 Task: Create in the project AztecTech in Backlog an issue 'Upgrade the content management and versioning mechanisms of a web application to improve content management and version control', assign it to team member softage.4@softage.net and change the status to IN PROGRESS. Create in the project AztecTech in Backlog an issue 'Create a new online platform for online meditation and mindfulness courses with advanced guided meditation and stress reduction features.', assign it to team member softage.1@softage.net and change the status to IN PROGRESS
Action: Mouse moved to (242, 69)
Screenshot: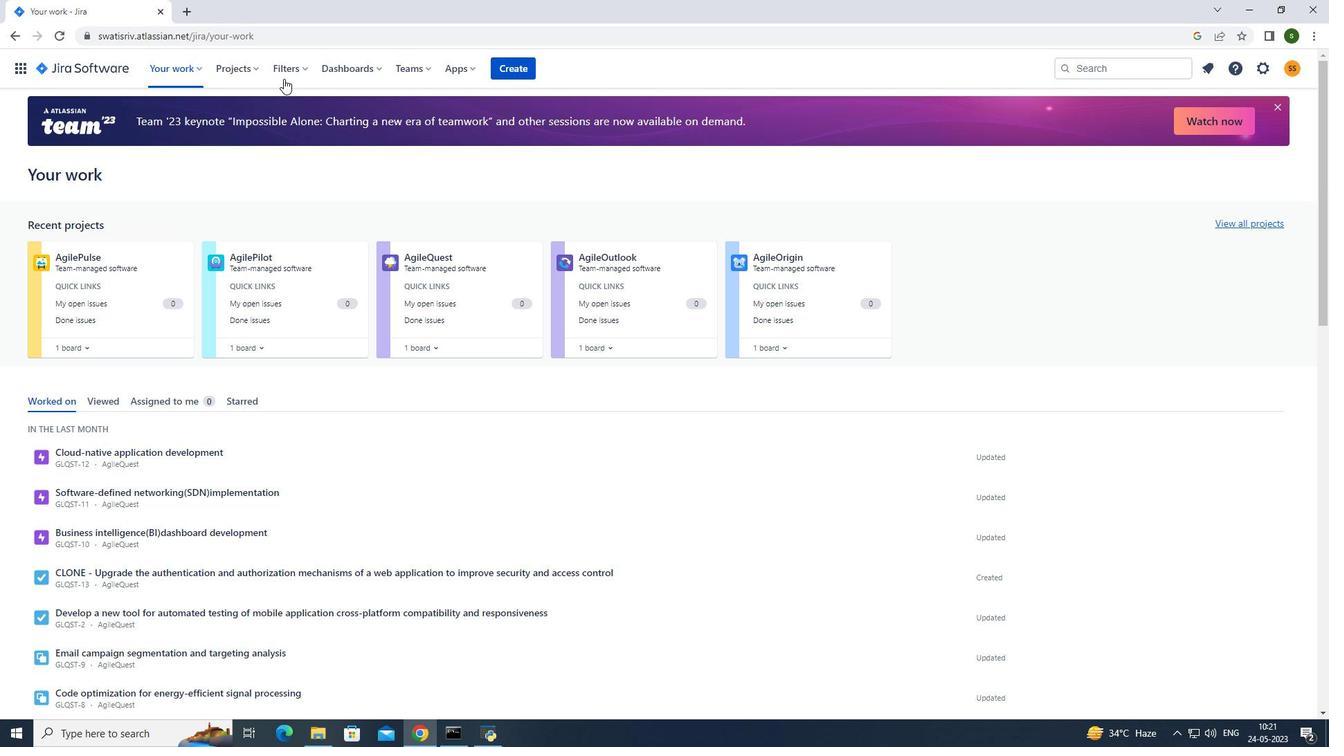
Action: Mouse pressed left at (242, 69)
Screenshot: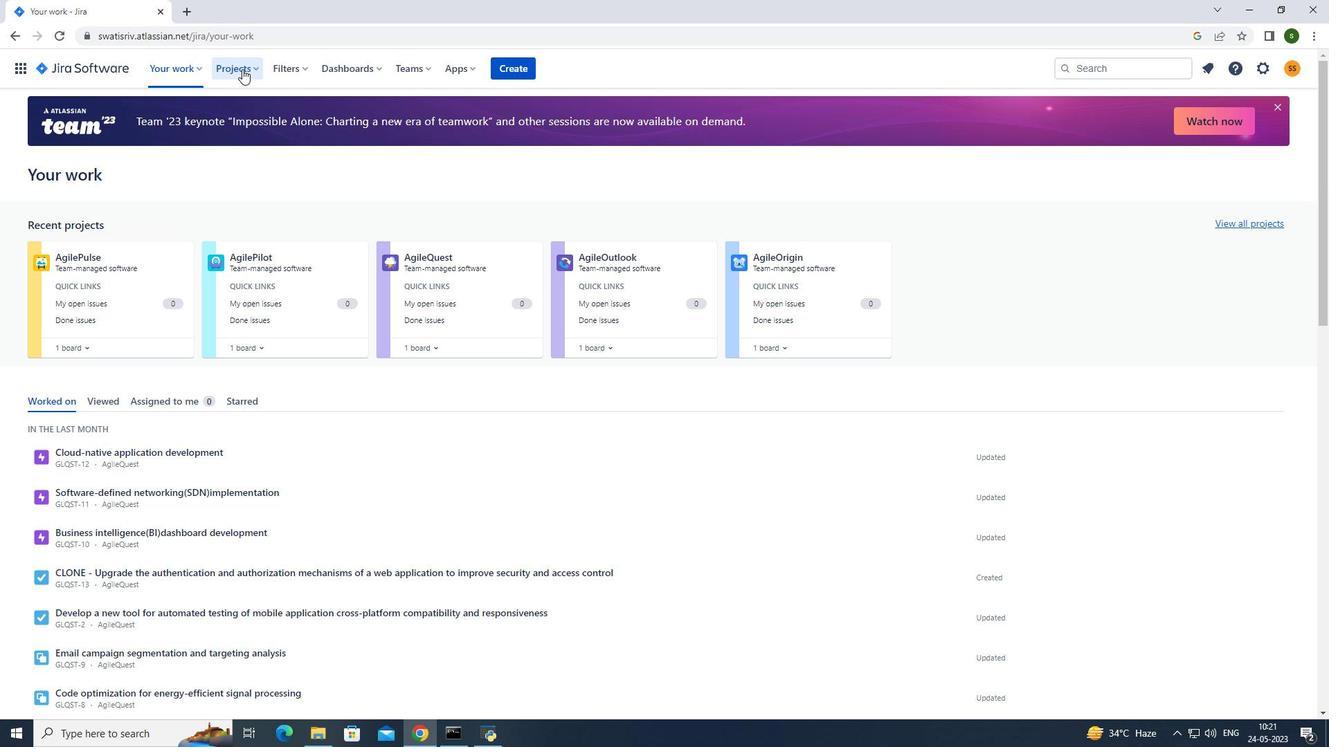 
Action: Mouse moved to (273, 128)
Screenshot: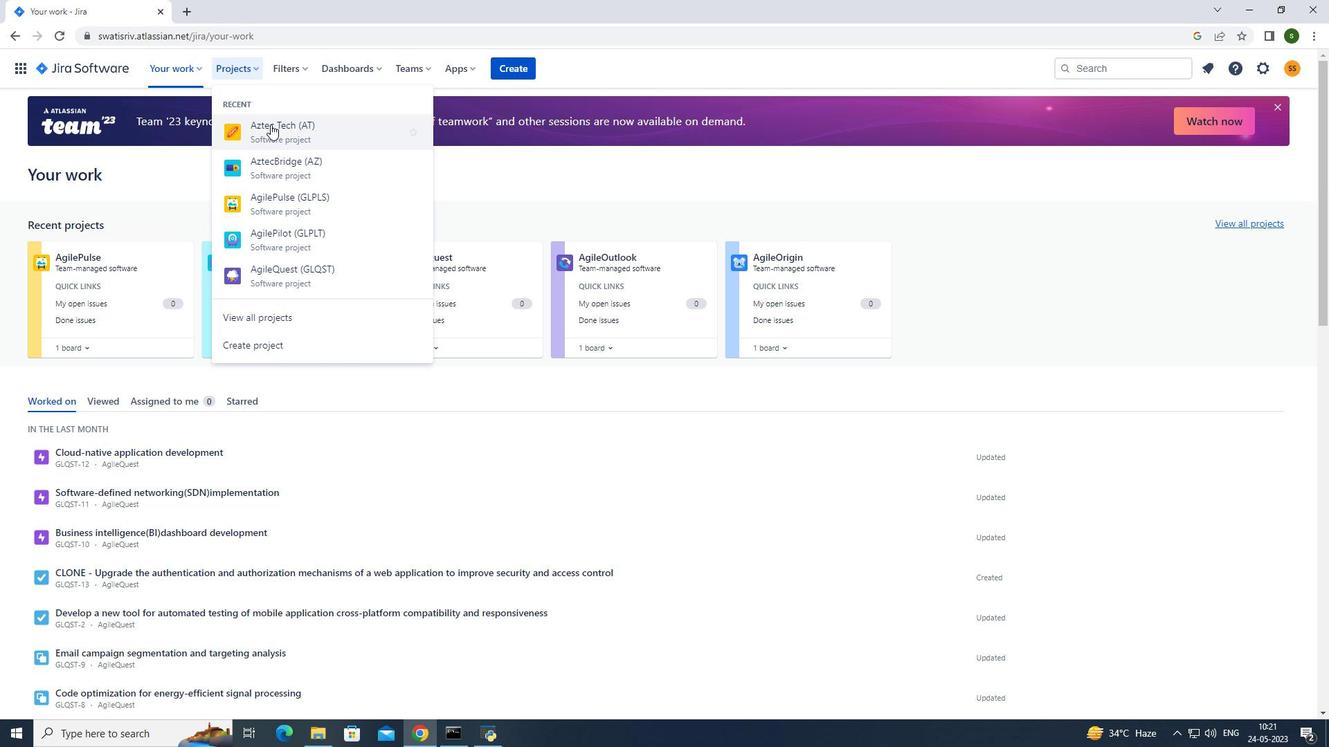 
Action: Mouse pressed left at (273, 128)
Screenshot: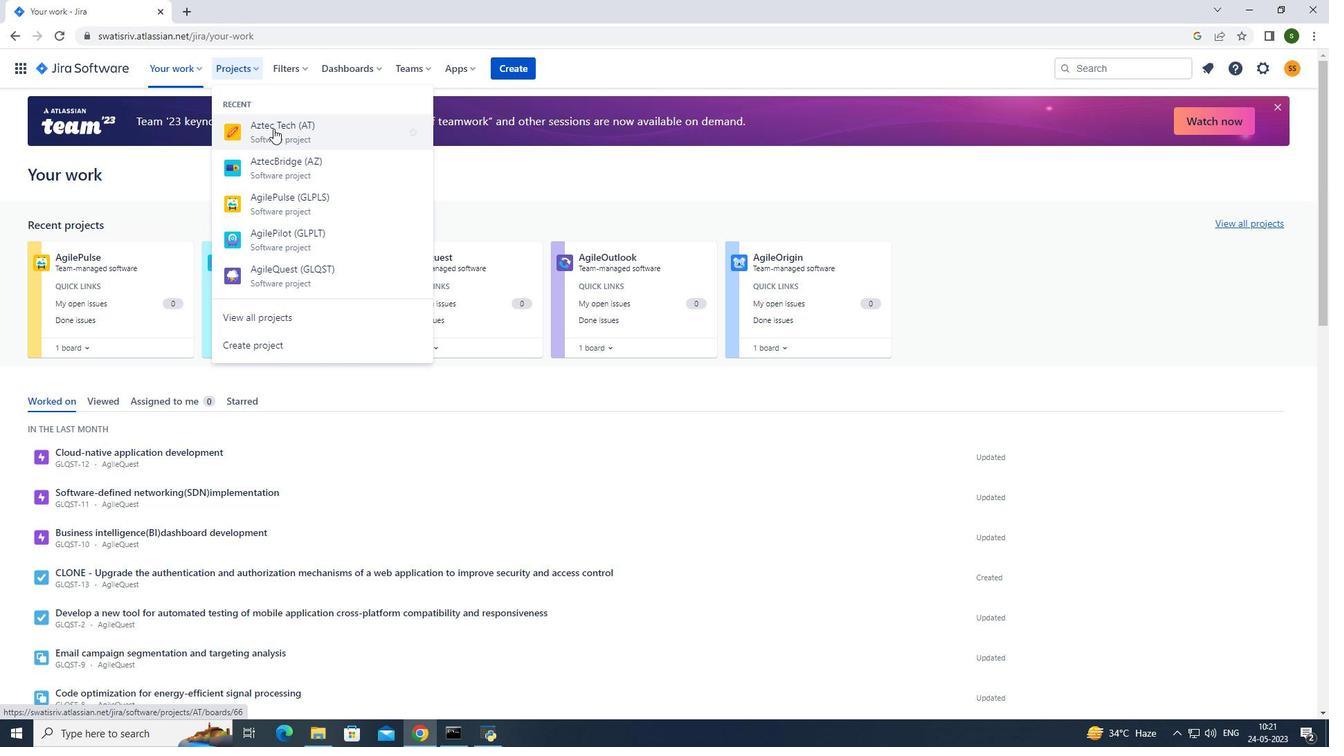 
Action: Mouse moved to (288, 470)
Screenshot: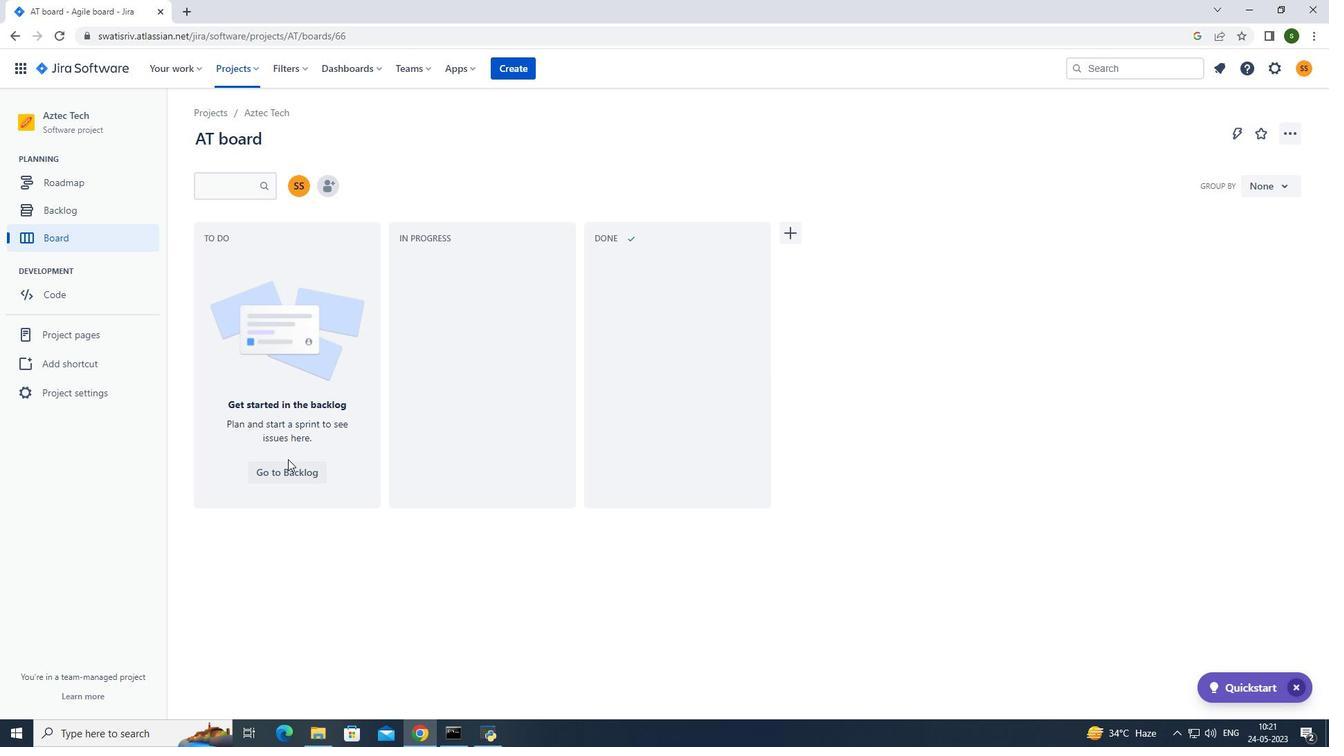 
Action: Mouse pressed left at (288, 470)
Screenshot: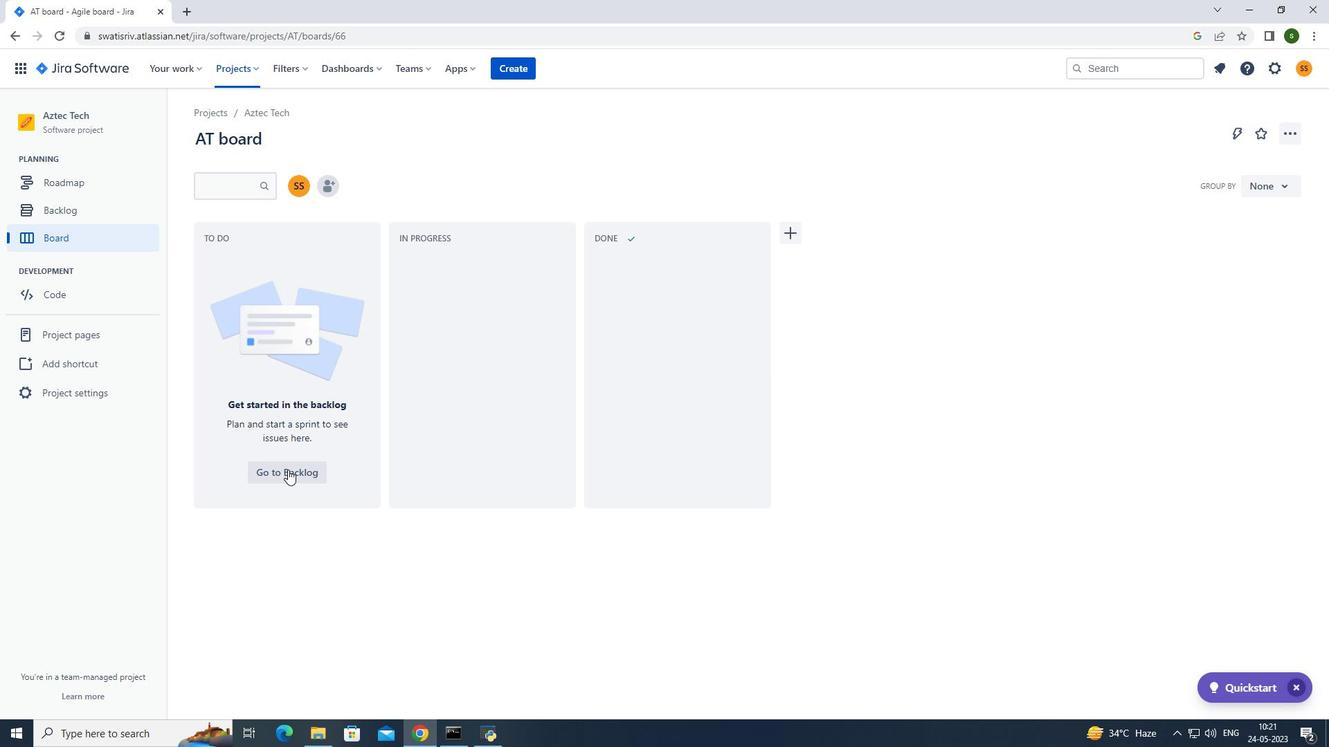 
Action: Mouse moved to (249, 307)
Screenshot: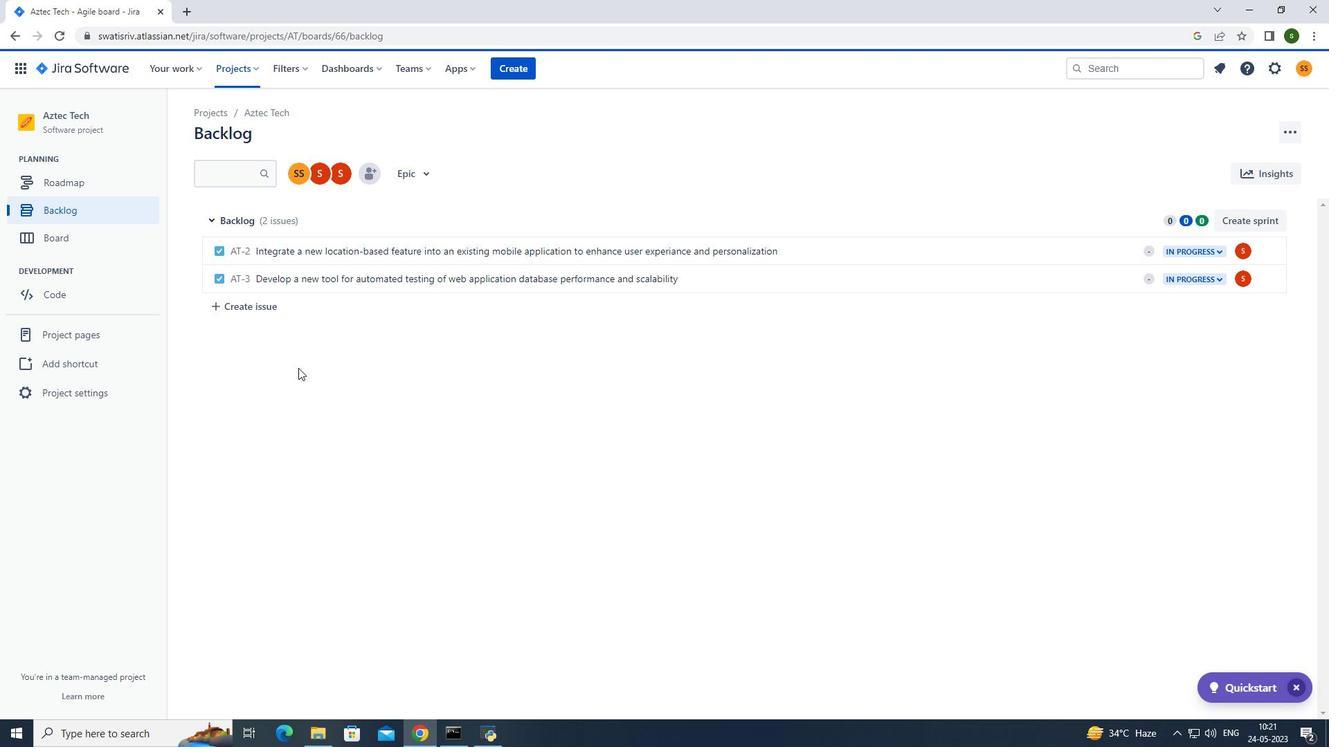 
Action: Mouse pressed left at (249, 307)
Screenshot: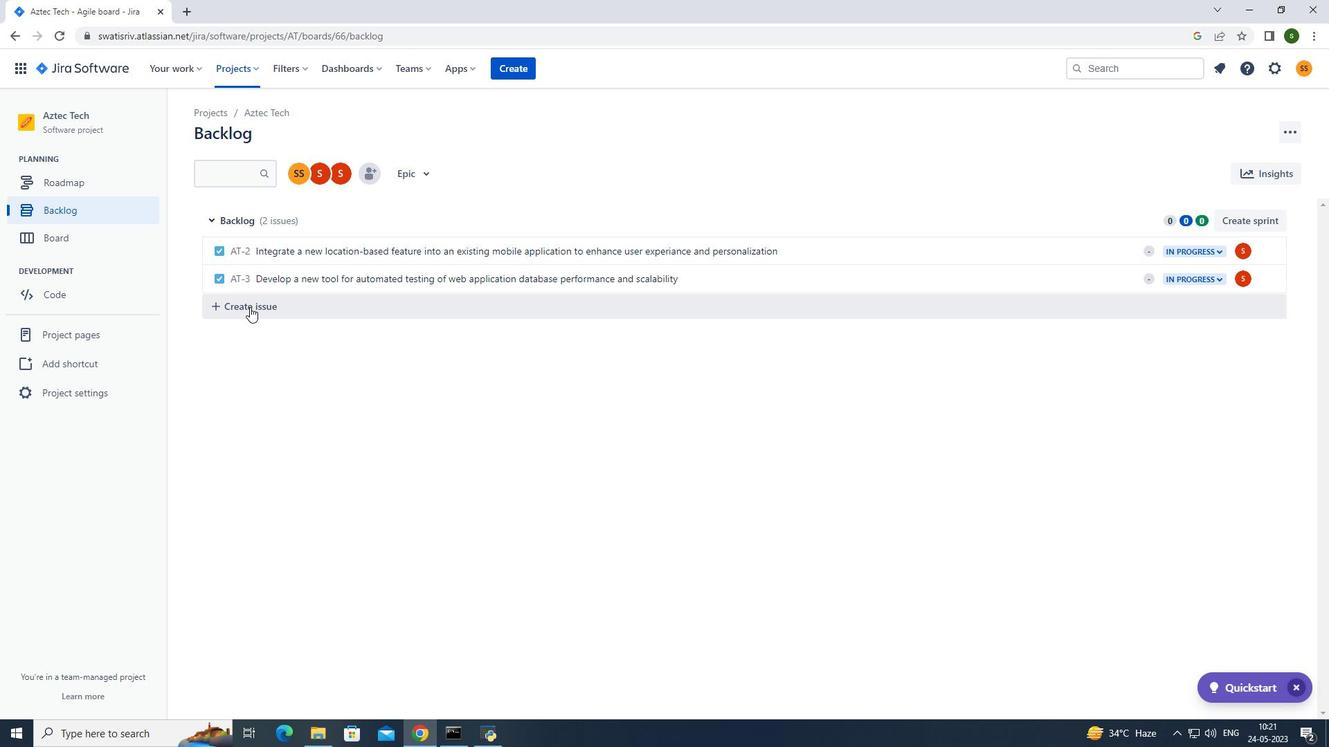 
Action: Mouse moved to (287, 306)
Screenshot: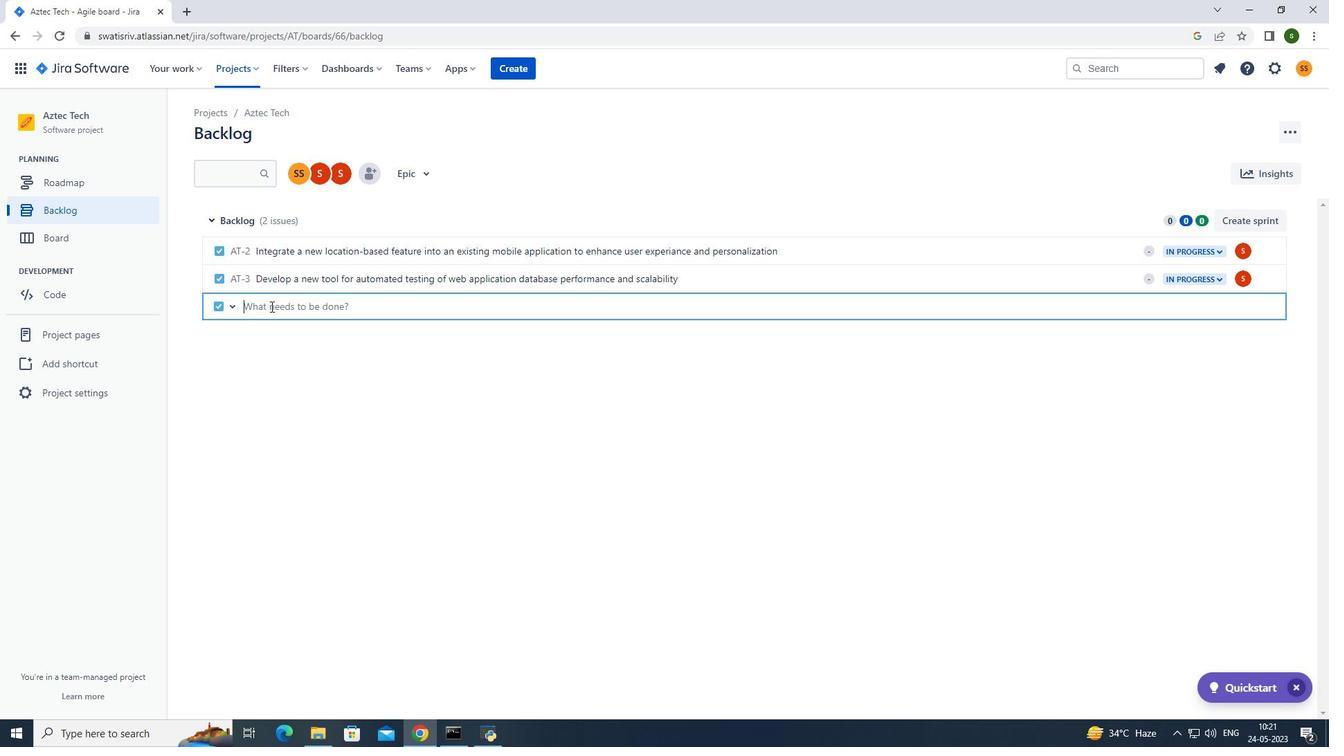 
Action: Key pressed <Key.caps_lock>U<Key.caps_lock>pgrade<Key.space>the<Key.space>content<Key.space>management<Key.space>and<Key.space>versioning<Key.space>mechanisms<Key.space>of<Key.space>a<Key.space>web<Key.space>application<Key.space>to<Key.space>improve<Key.space>content<Key.space>management<Key.space>and<Key.space>version<Key.space>control<Key.enter>
Screenshot: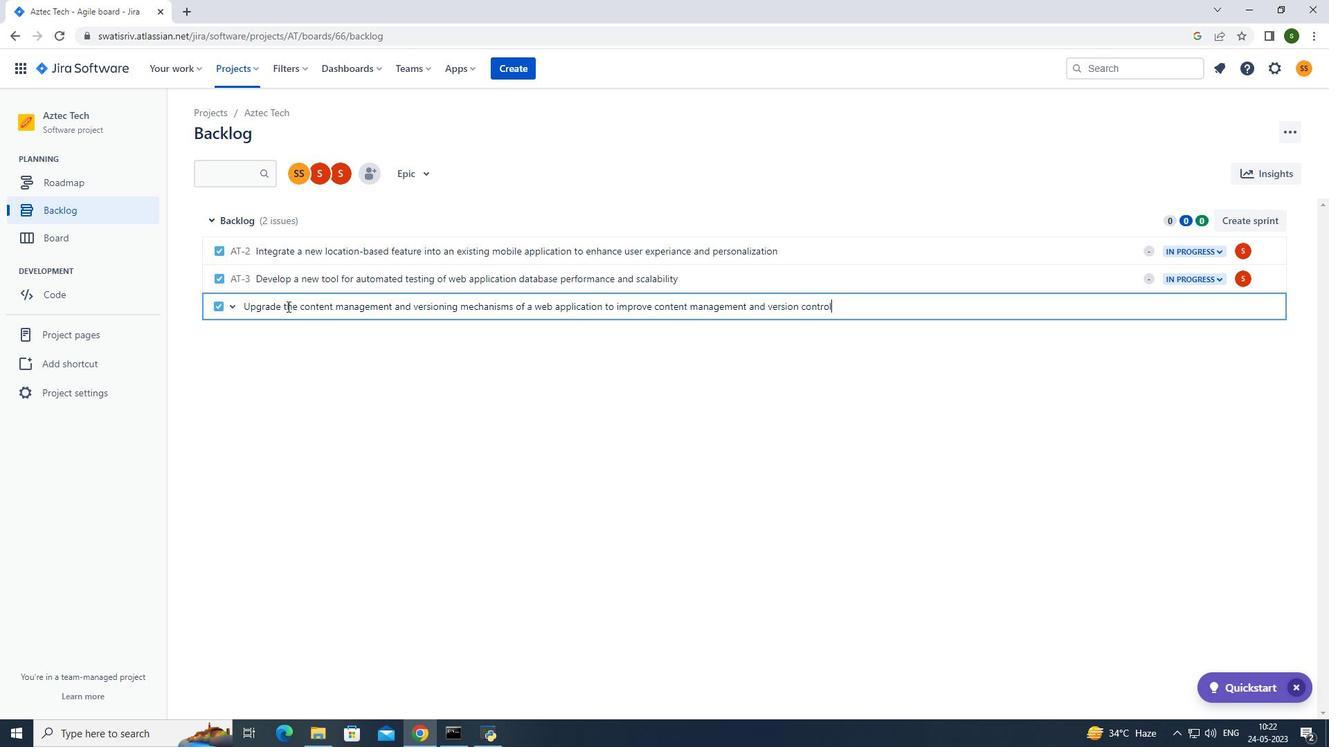 
Action: Mouse moved to (1240, 309)
Screenshot: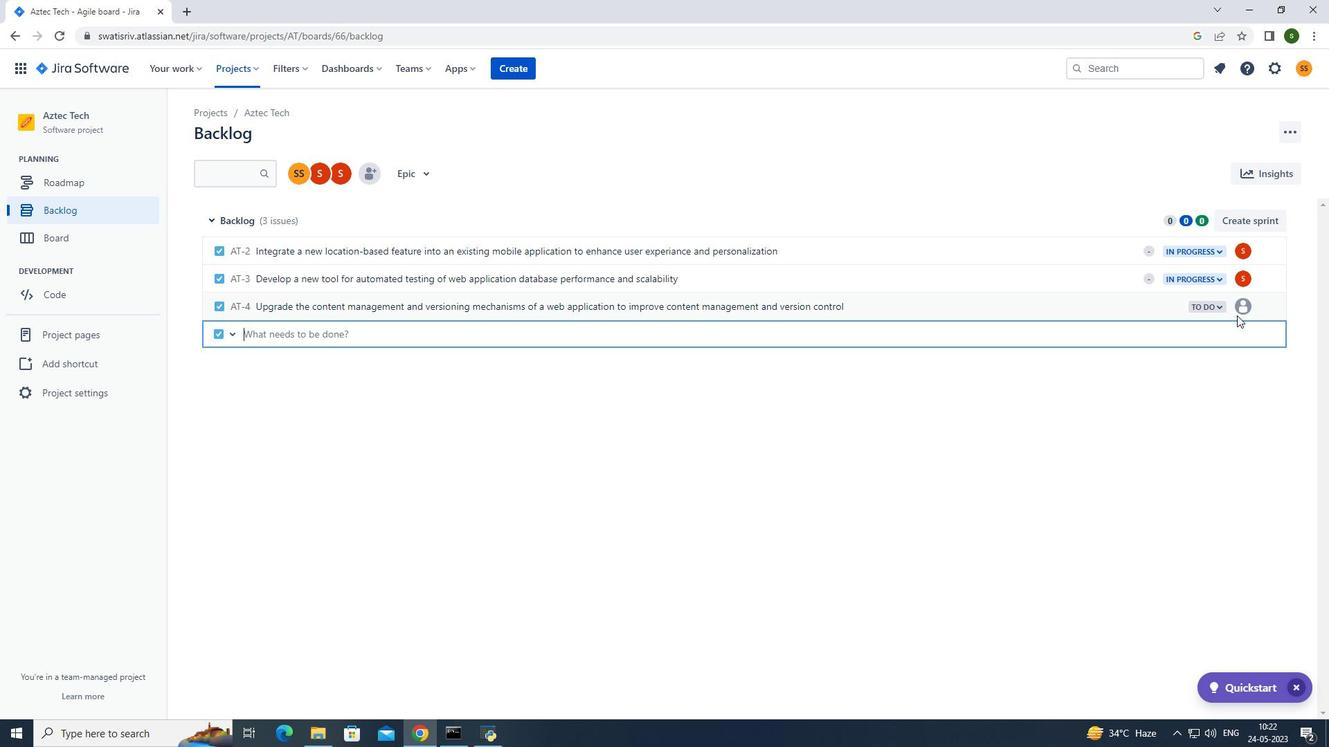 
Action: Mouse pressed left at (1240, 309)
Screenshot: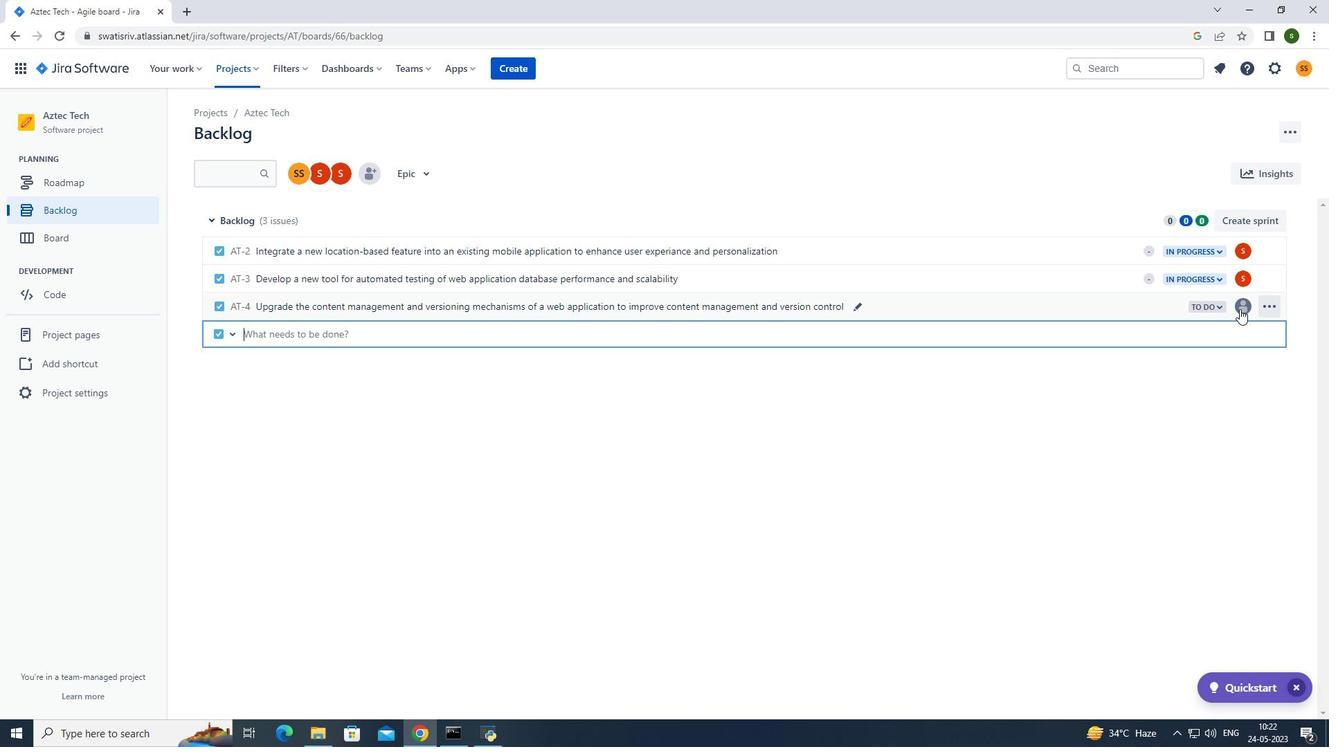 
Action: Mouse moved to (1148, 336)
Screenshot: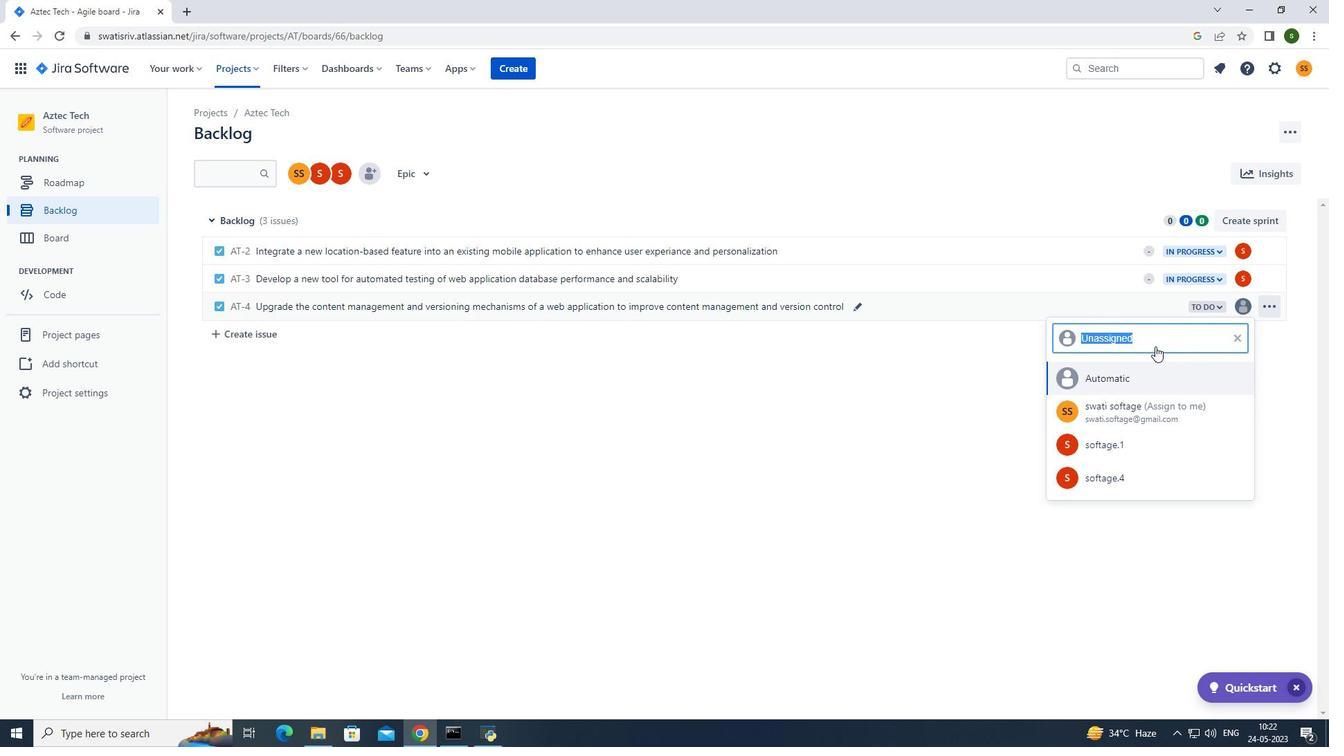 
Action: Key pressed softage.4<Key.shift>@softage.net<Key.enter>
Screenshot: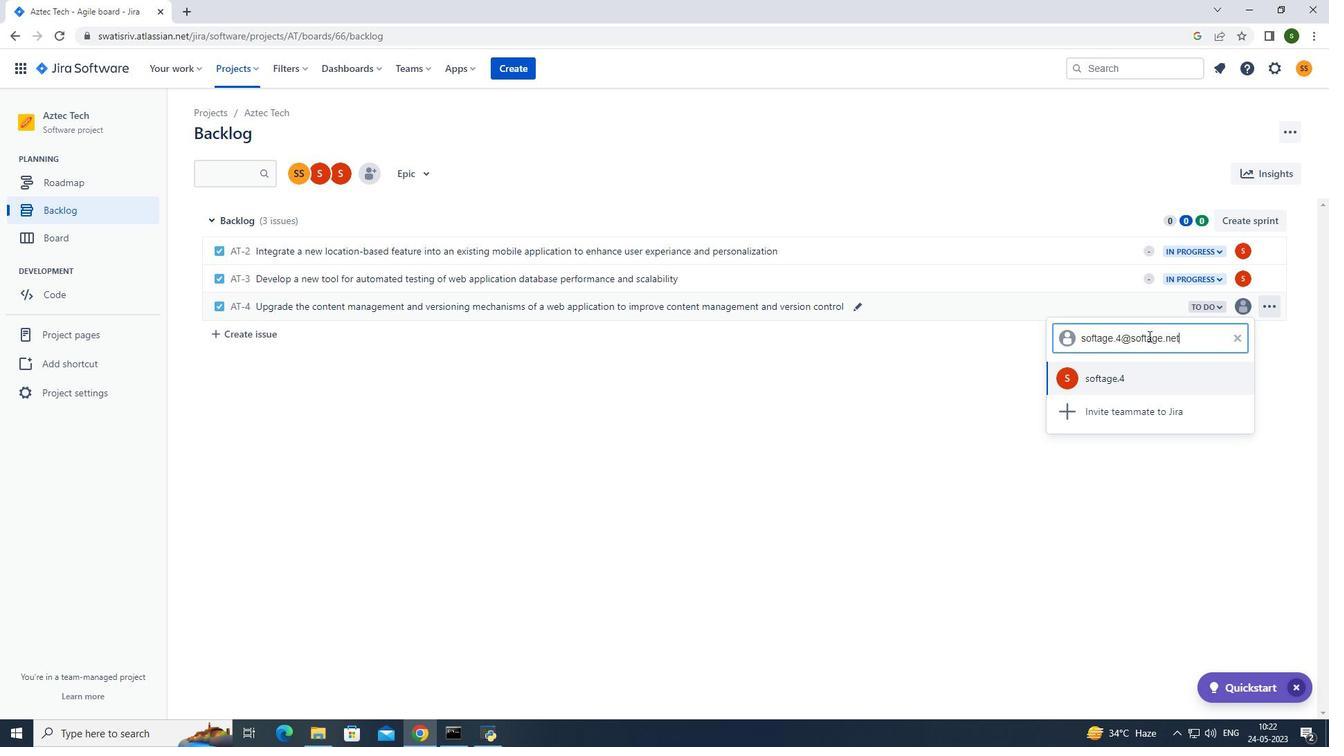 
Action: Mouse moved to (1213, 304)
Screenshot: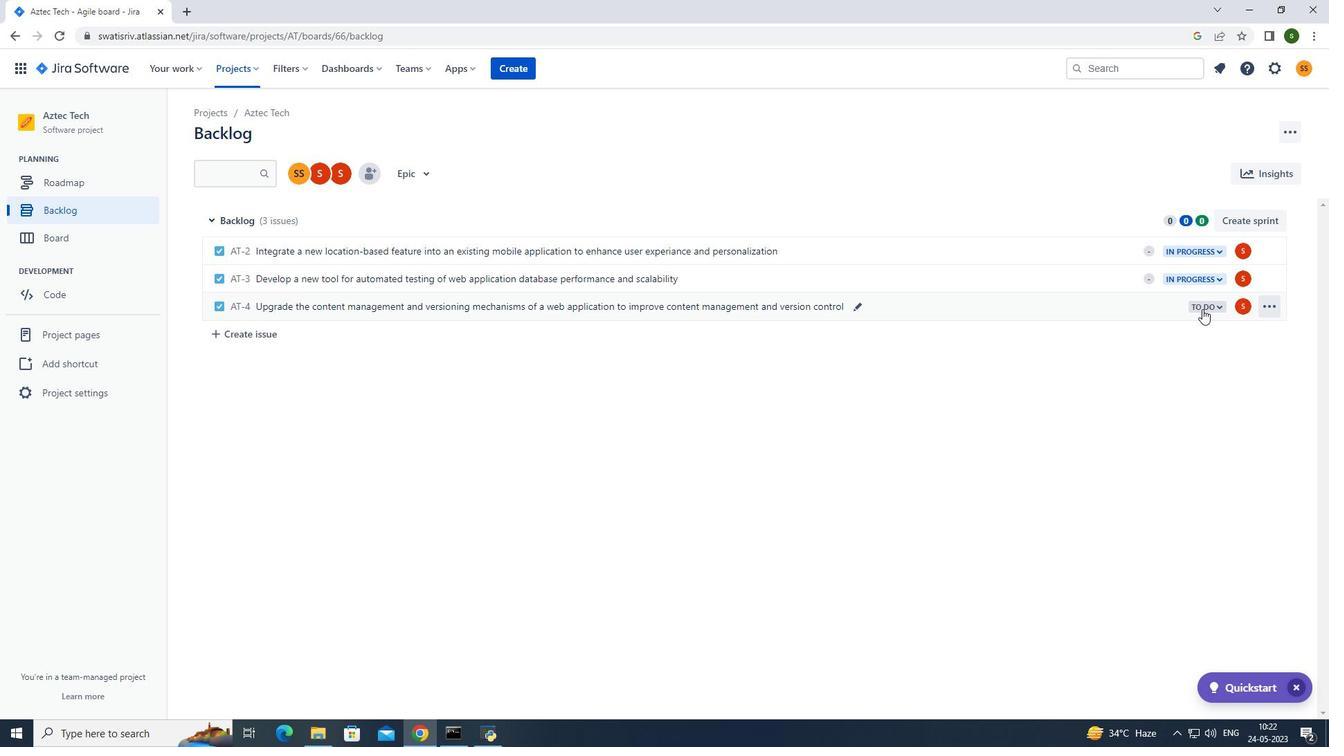 
Action: Mouse pressed left at (1213, 304)
Screenshot: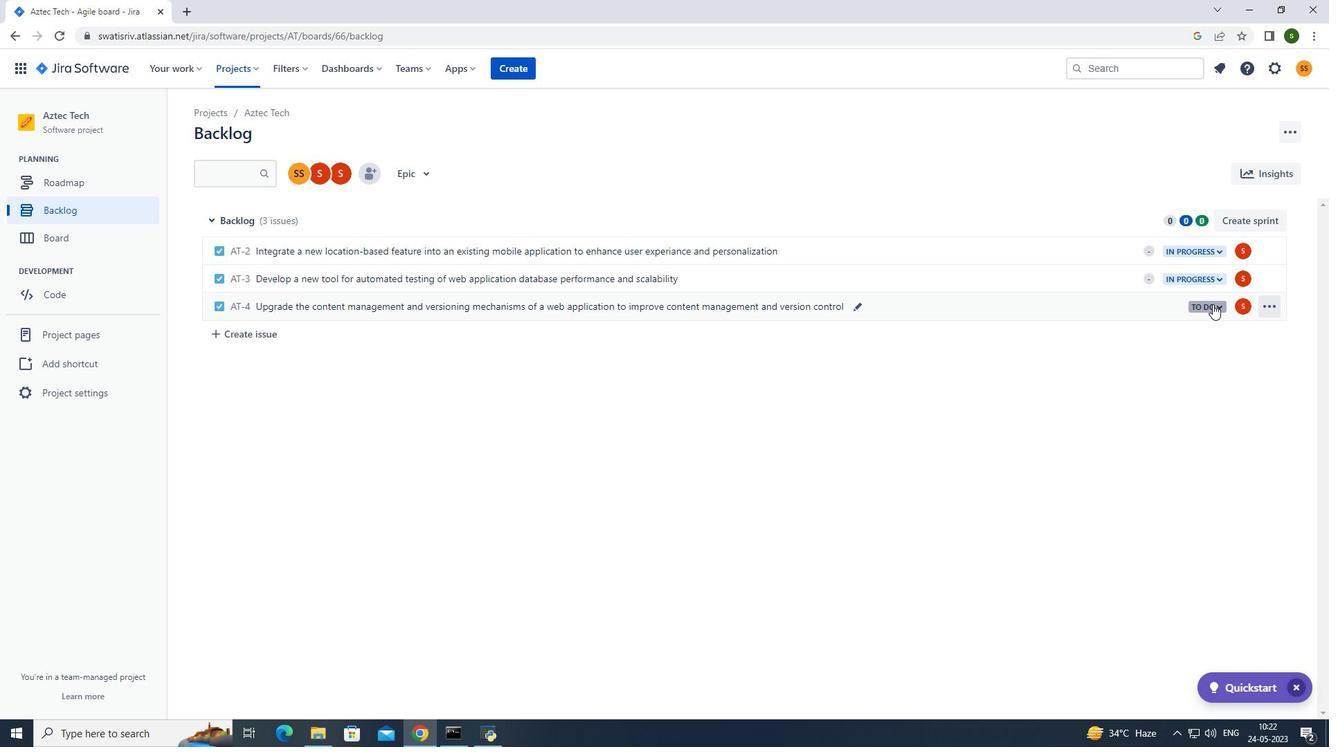 
Action: Mouse moved to (1162, 328)
Screenshot: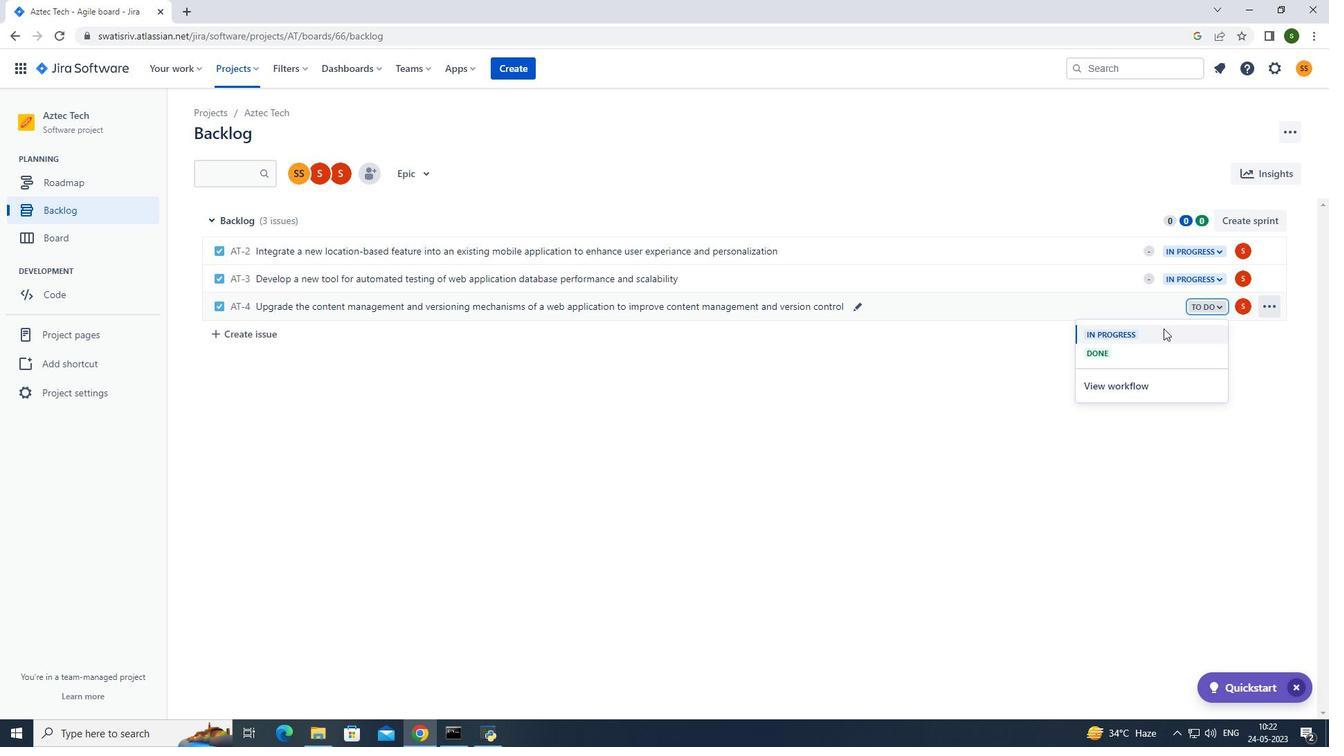 
Action: Mouse pressed left at (1162, 328)
Screenshot: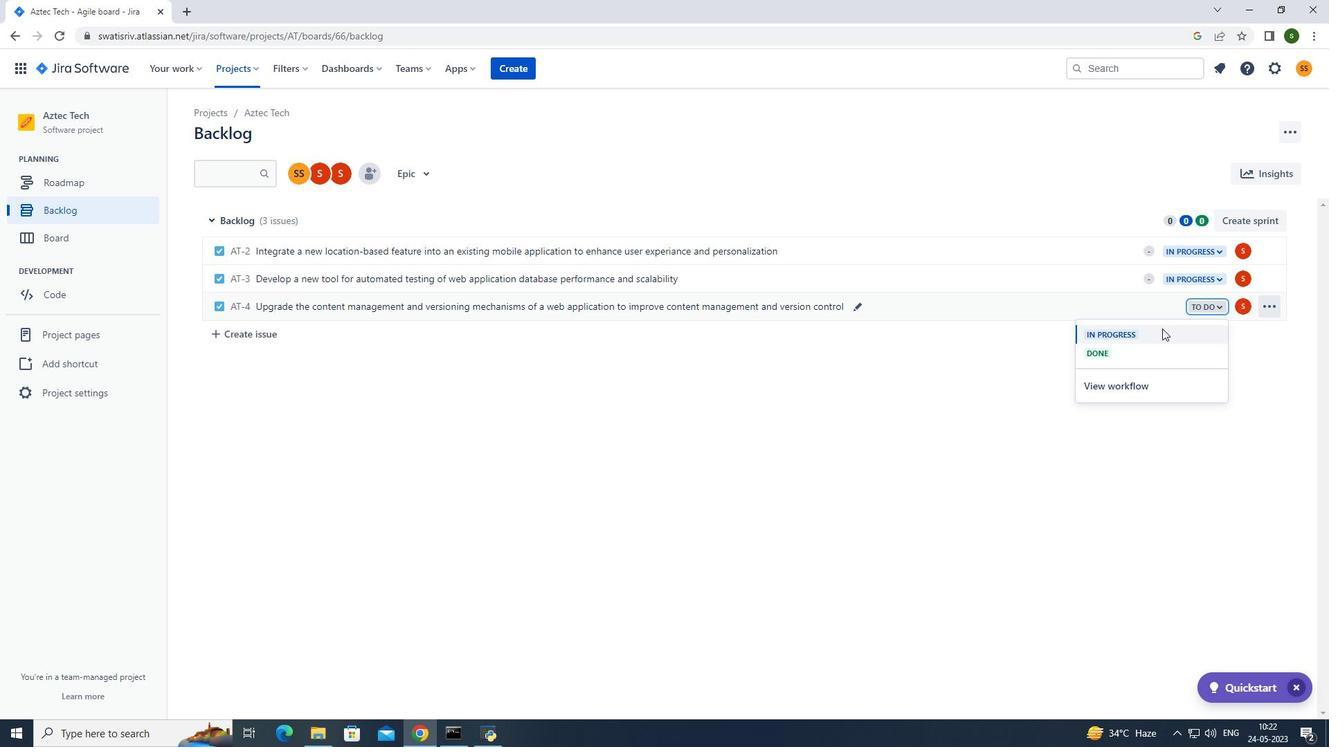 
Action: Mouse moved to (229, 67)
Screenshot: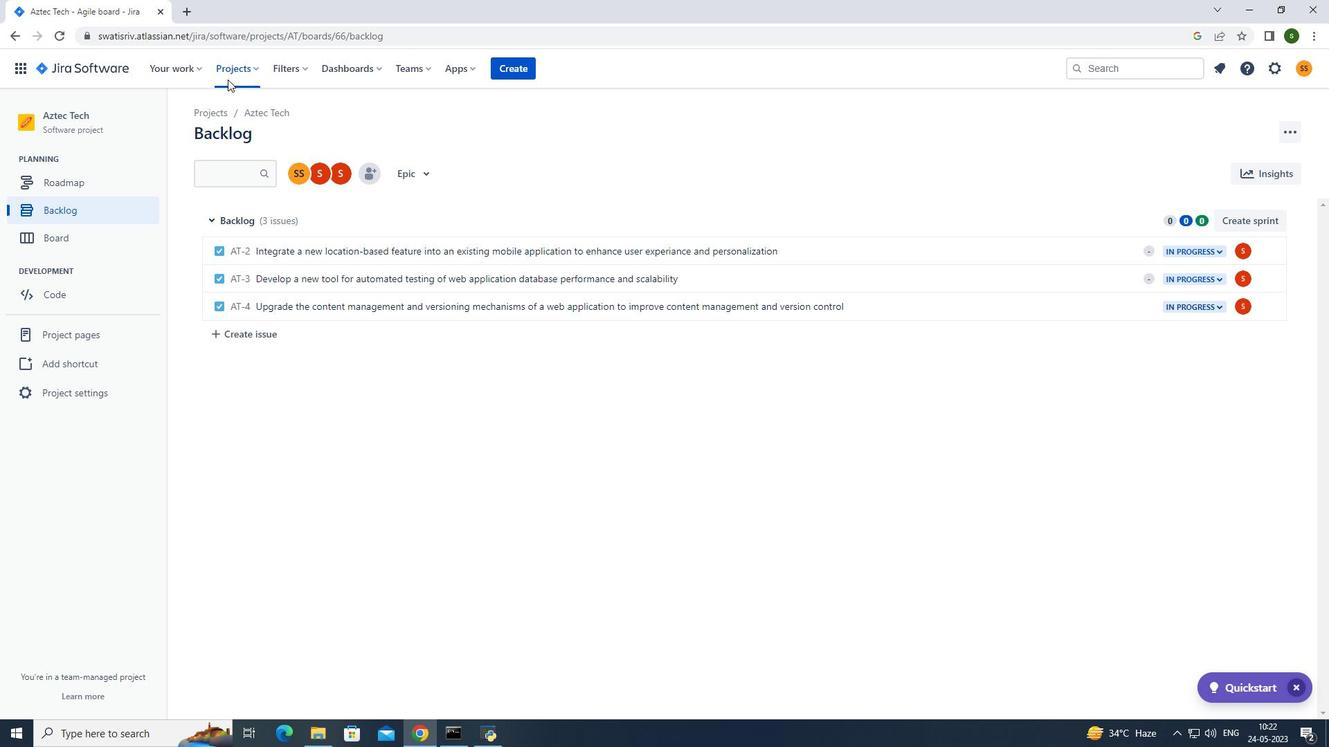 
Action: Mouse pressed left at (229, 67)
Screenshot: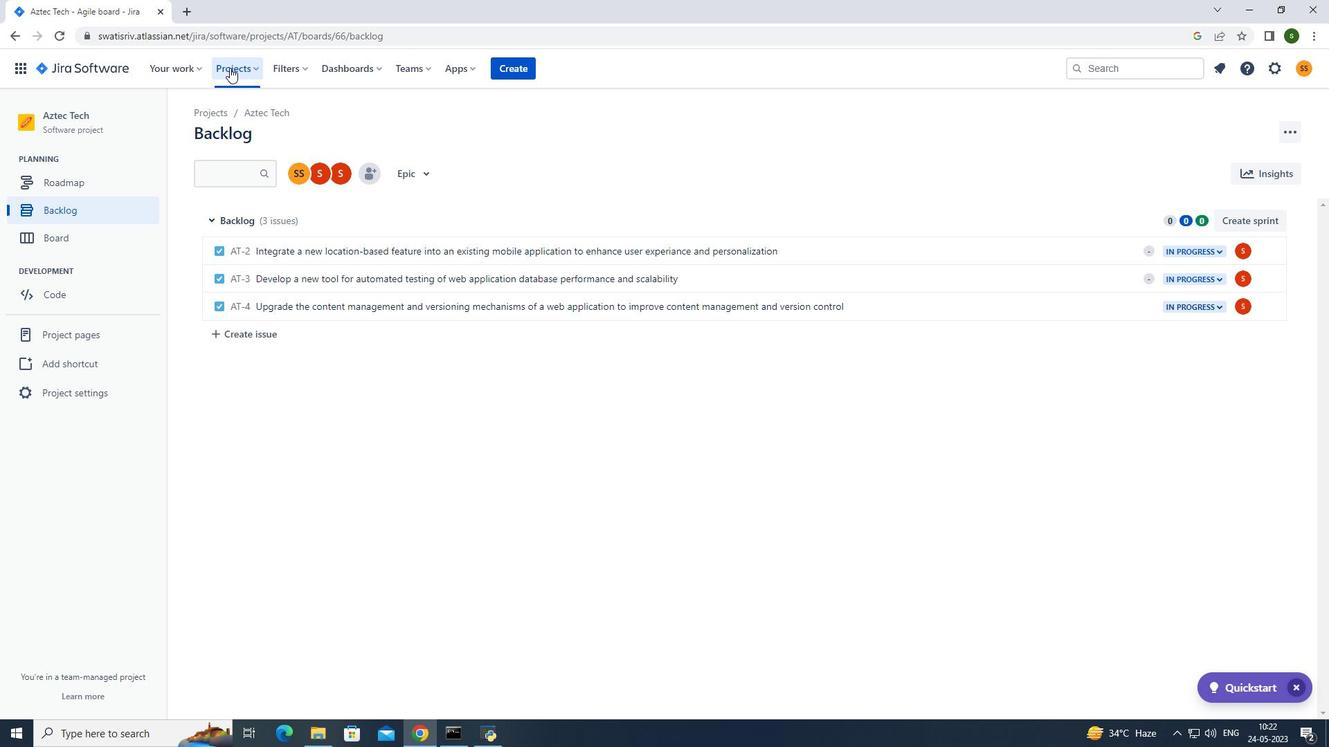 
Action: Mouse moved to (290, 130)
Screenshot: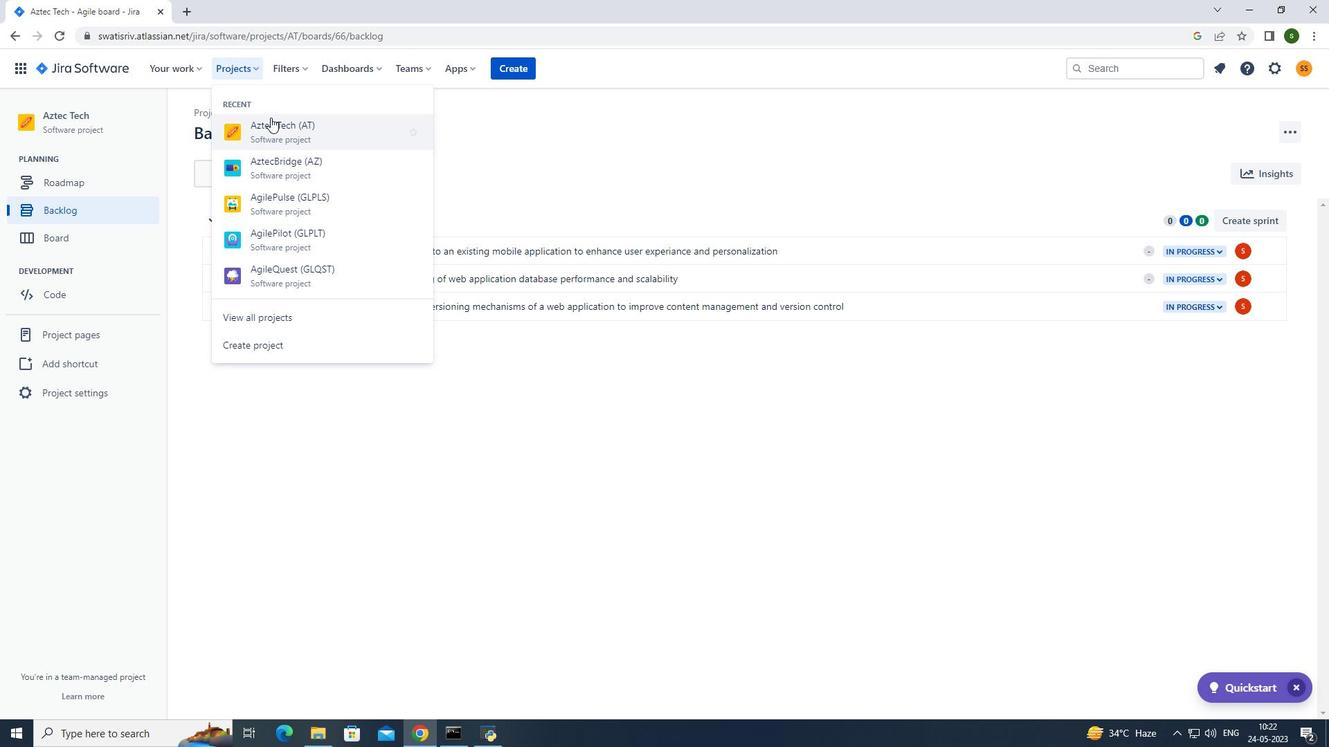 
Action: Mouse pressed left at (290, 130)
Screenshot: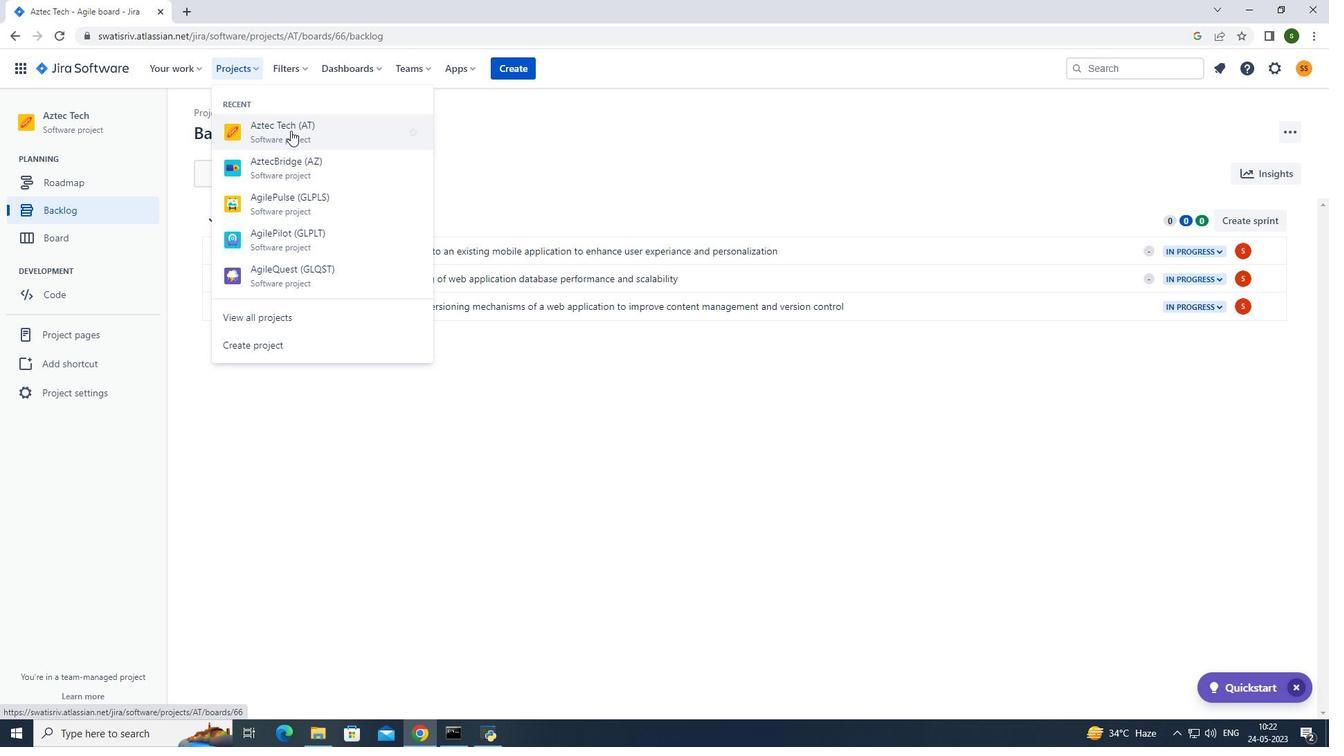 
Action: Mouse moved to (302, 465)
Screenshot: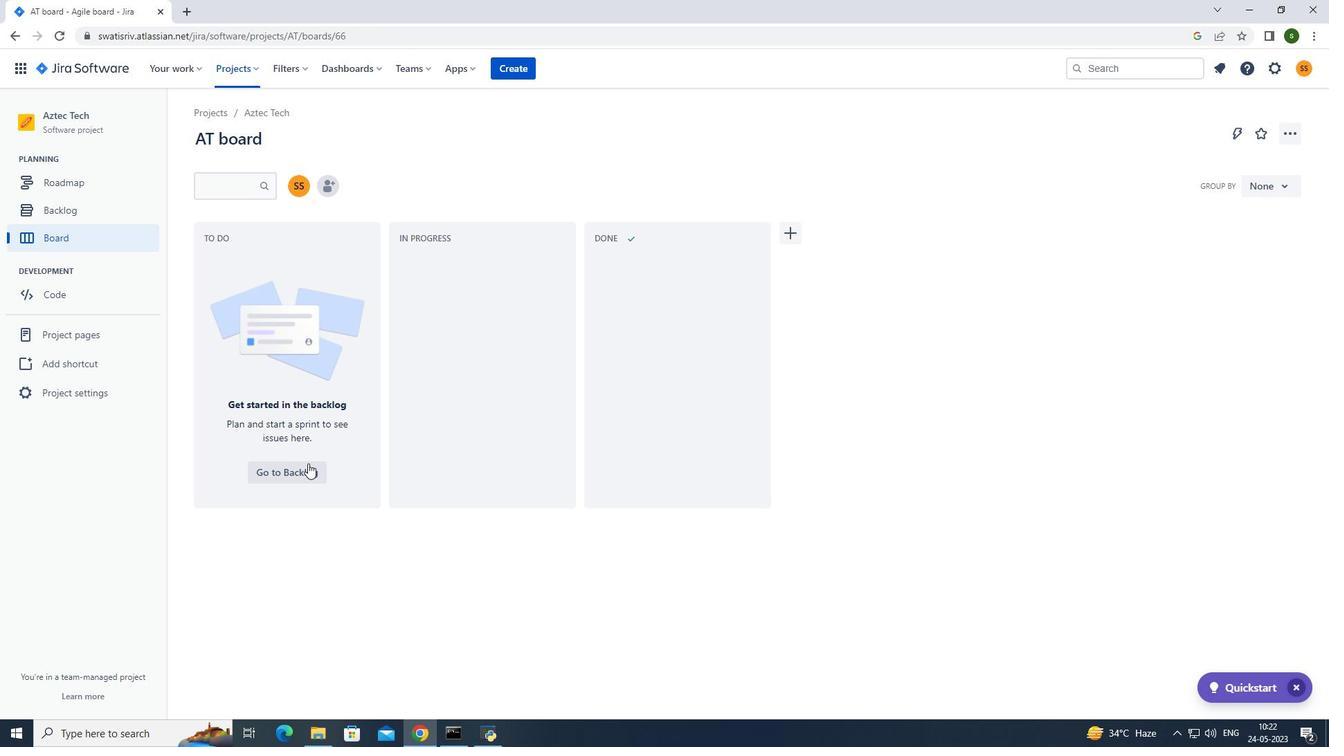
Action: Mouse pressed left at (302, 465)
Screenshot: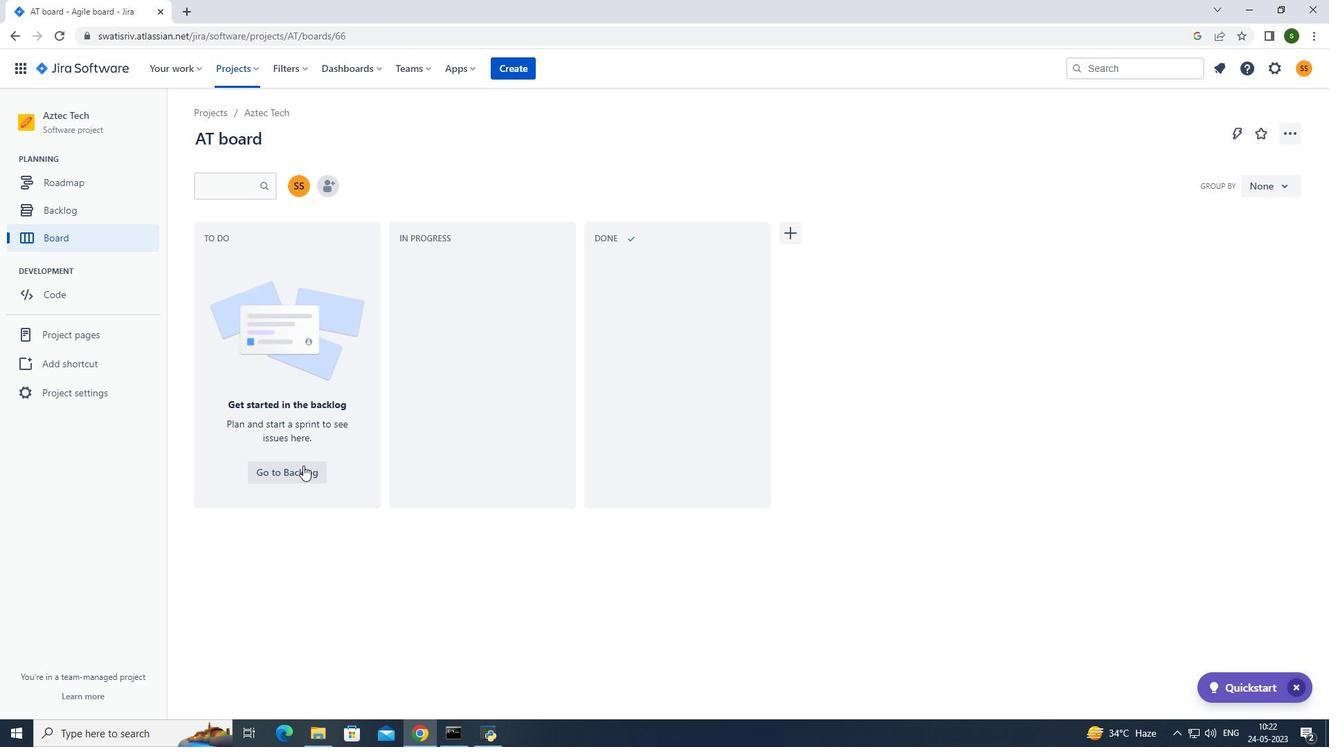
Action: Mouse moved to (261, 336)
Screenshot: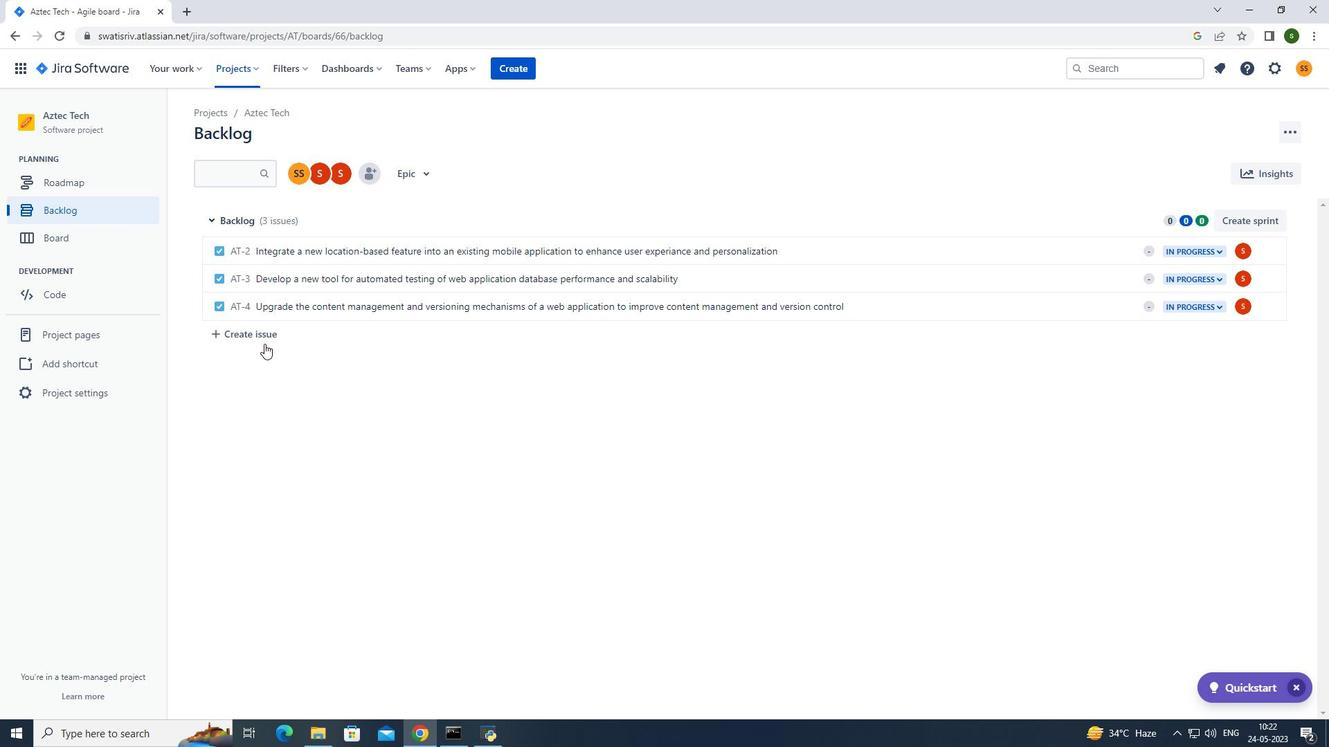 
Action: Mouse pressed left at (261, 336)
Screenshot: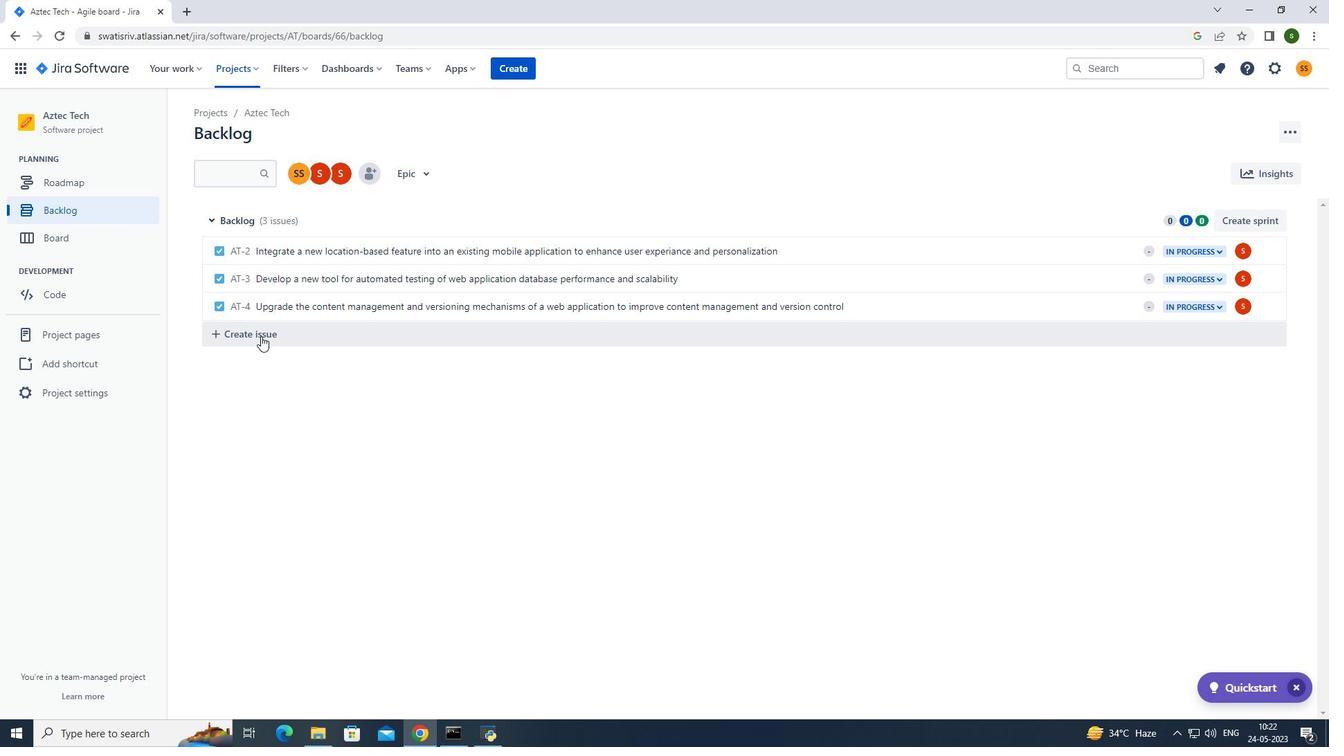 
Action: Mouse moved to (306, 335)
Screenshot: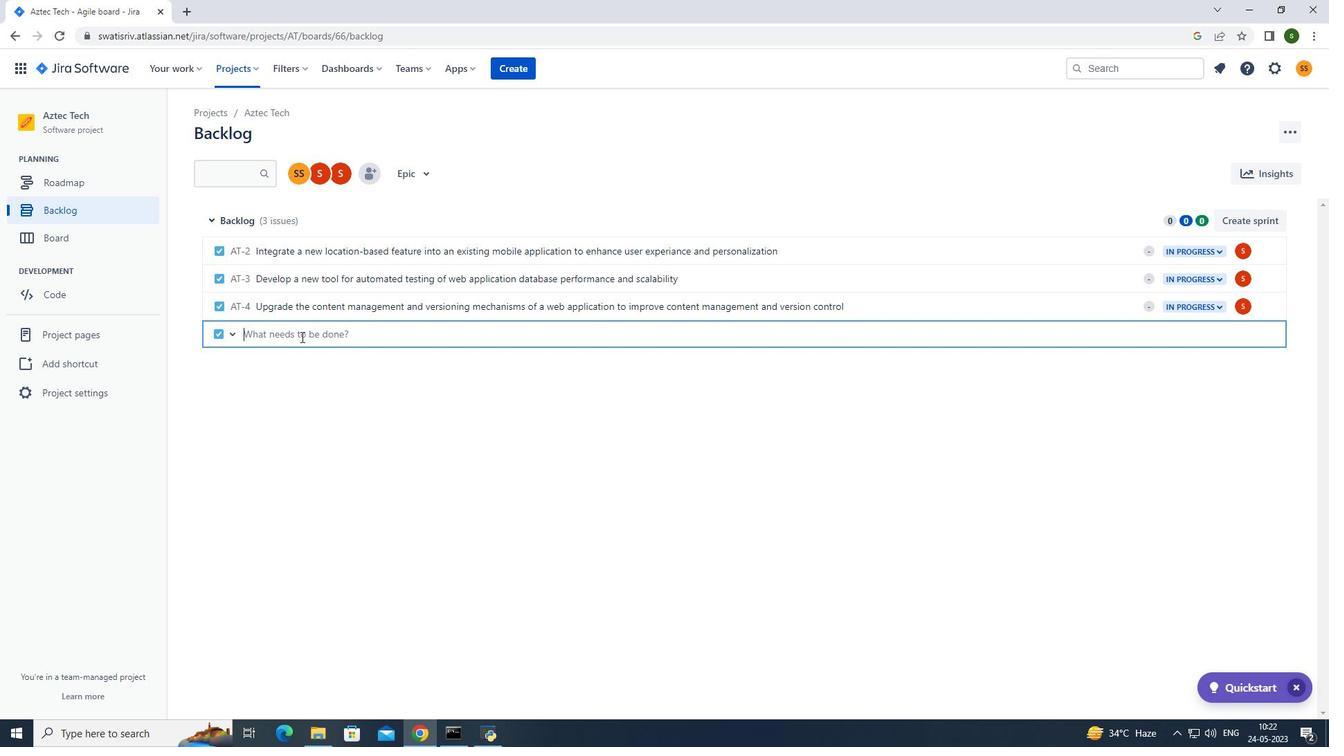 
Action: Key pressed <Key.caps_lock>C<Key.caps_lock>reate<Key.space>a<Key.space>new<Key.space>online<Key.space>platform<Key.space>for<Key.space>online<Key.space>meditation<Key.space>and<Key.space>mindfulness<Key.space>courses<Key.space>with<Key.space>advanced<Key.space>guided<Key.space>meditation<Key.space>and<Key.space>stress<Key.space>reduction<Key.space>feature<Key.enter>
Screenshot: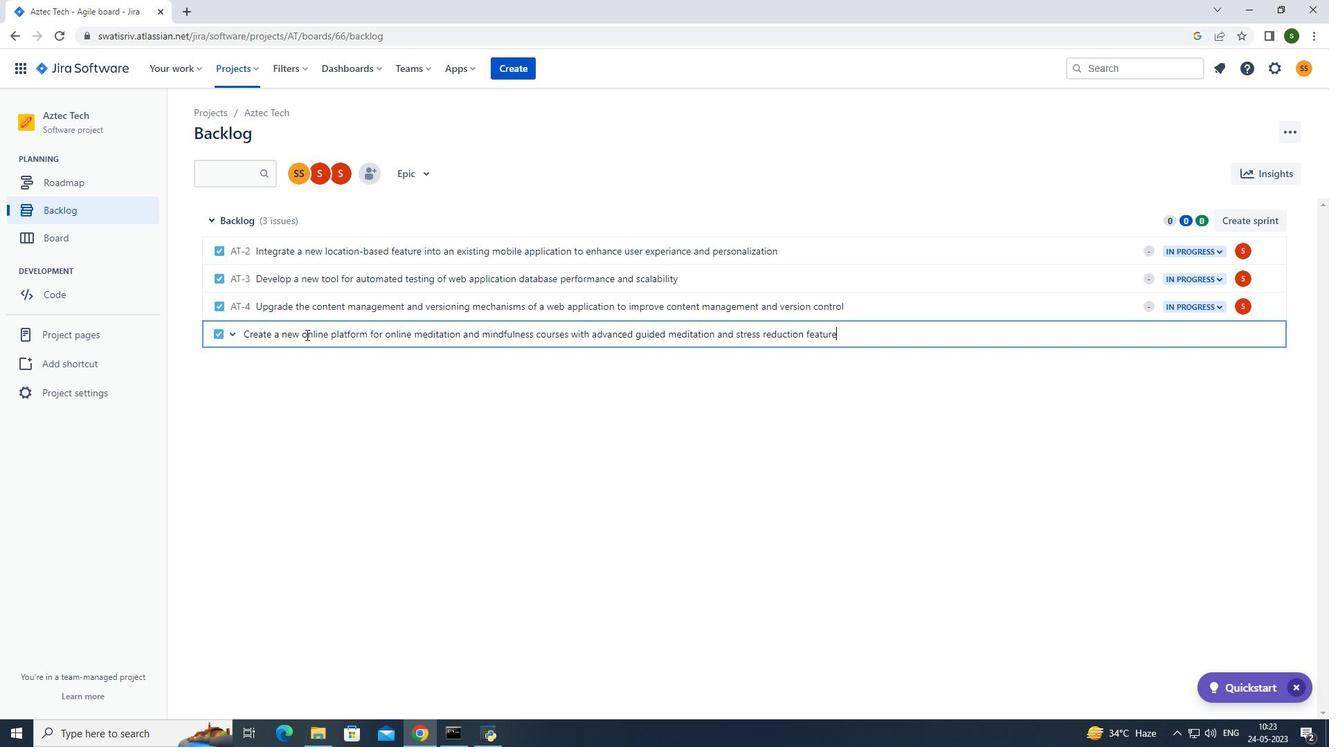 
Action: Mouse moved to (1240, 332)
Screenshot: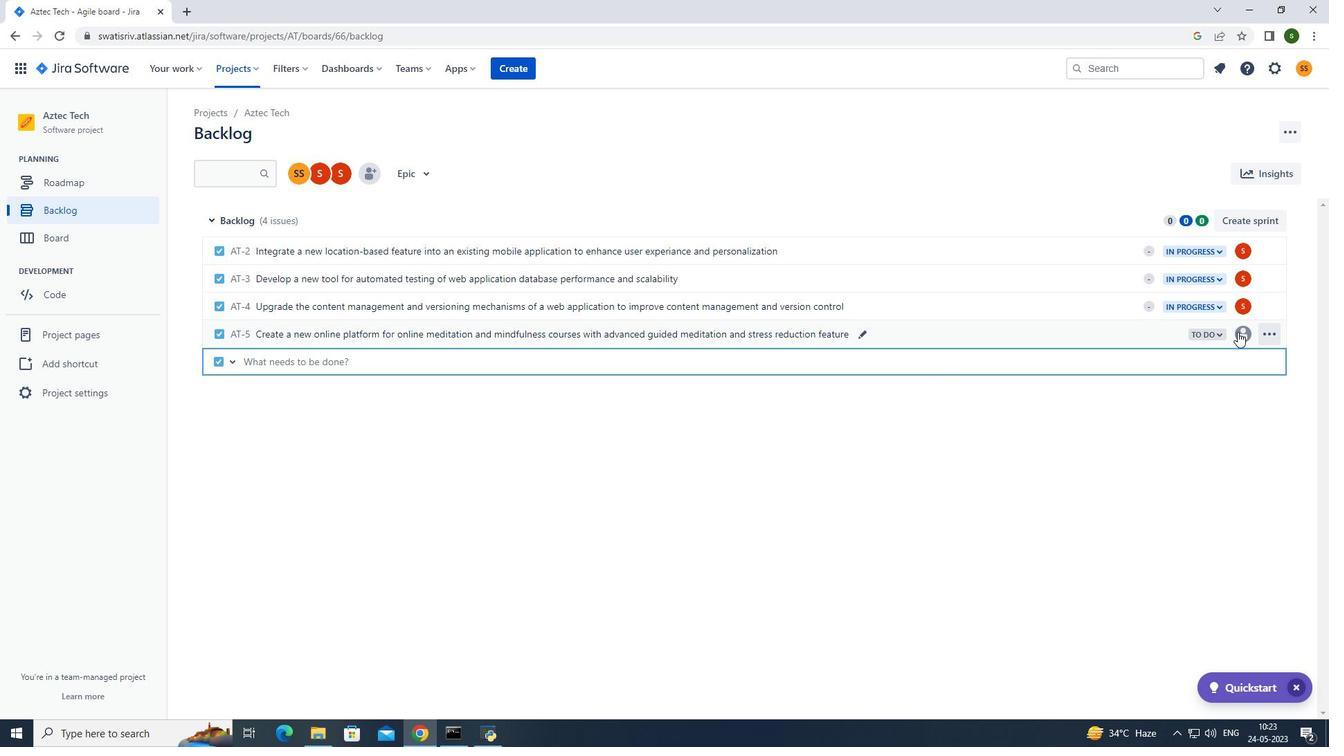 
Action: Mouse pressed left at (1240, 332)
Screenshot: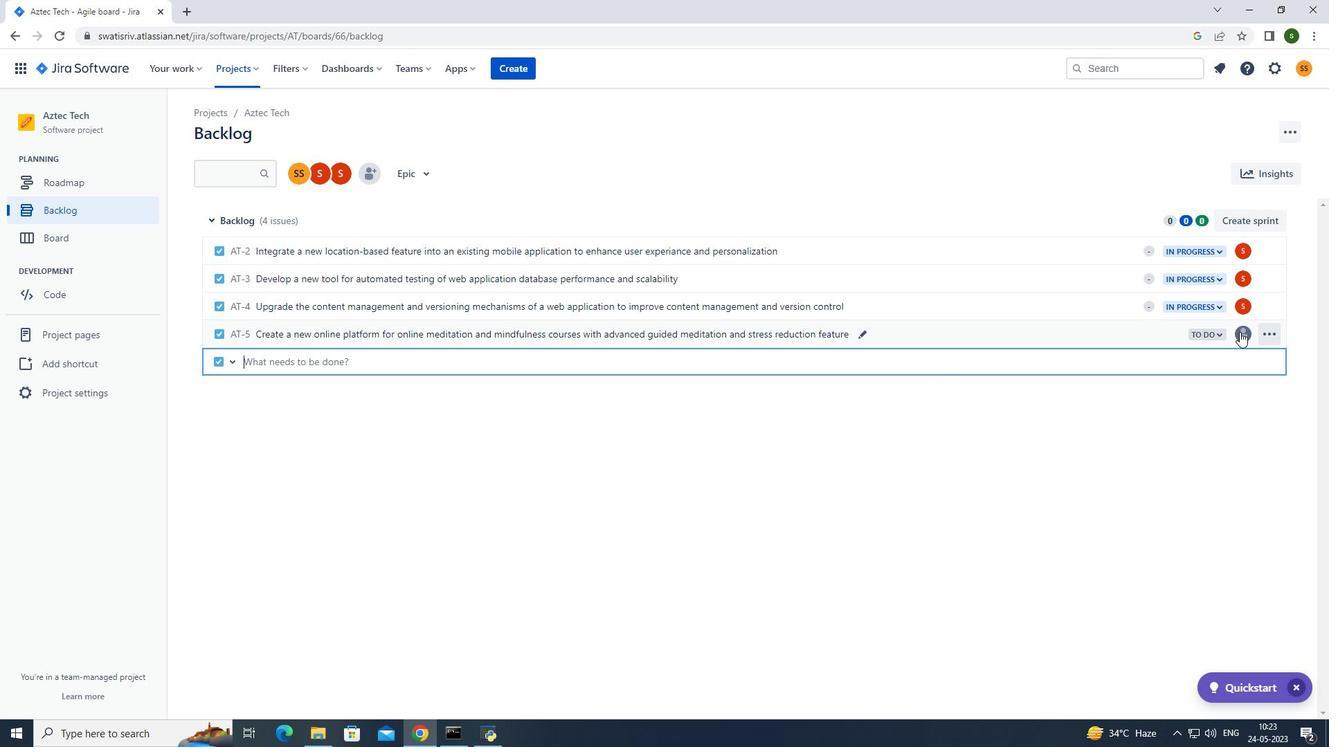 
Action: Mouse moved to (1150, 361)
Screenshot: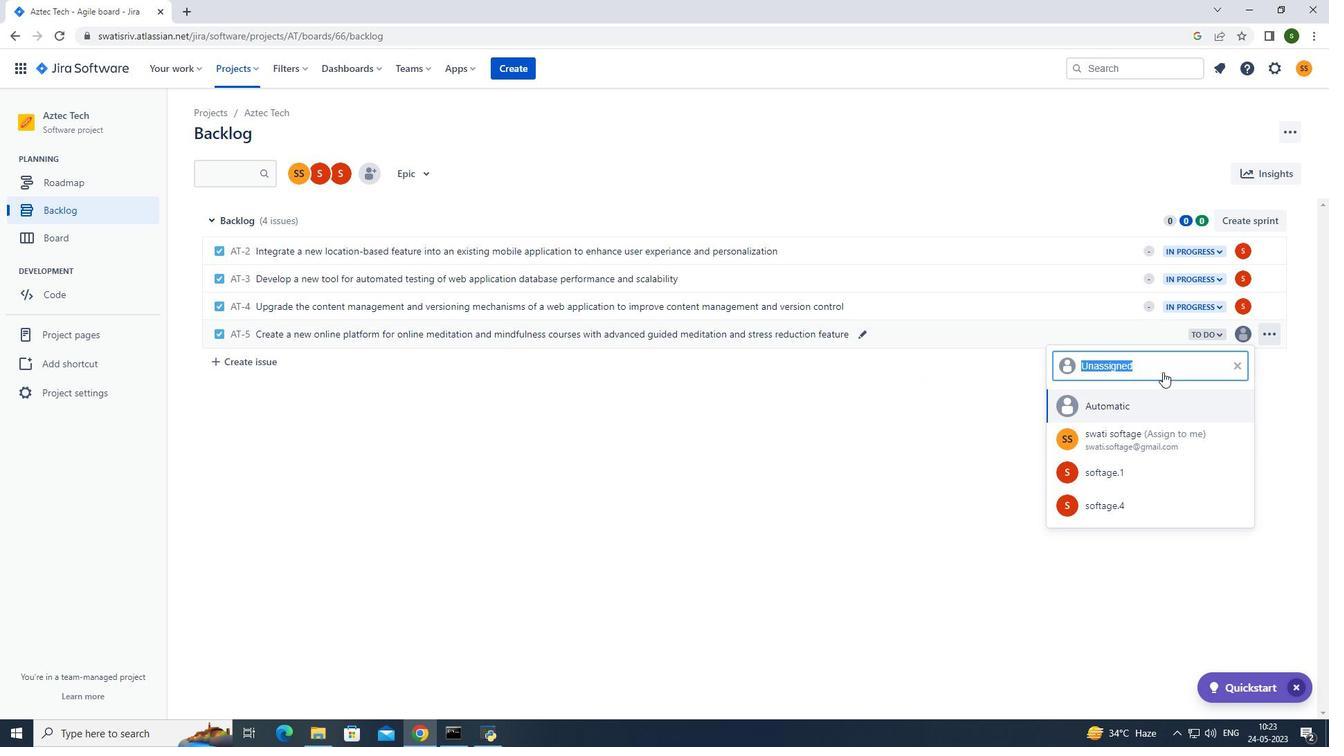 
Action: Key pressed softage.1<Key.shift>@softage.net<Key.enter>
Screenshot: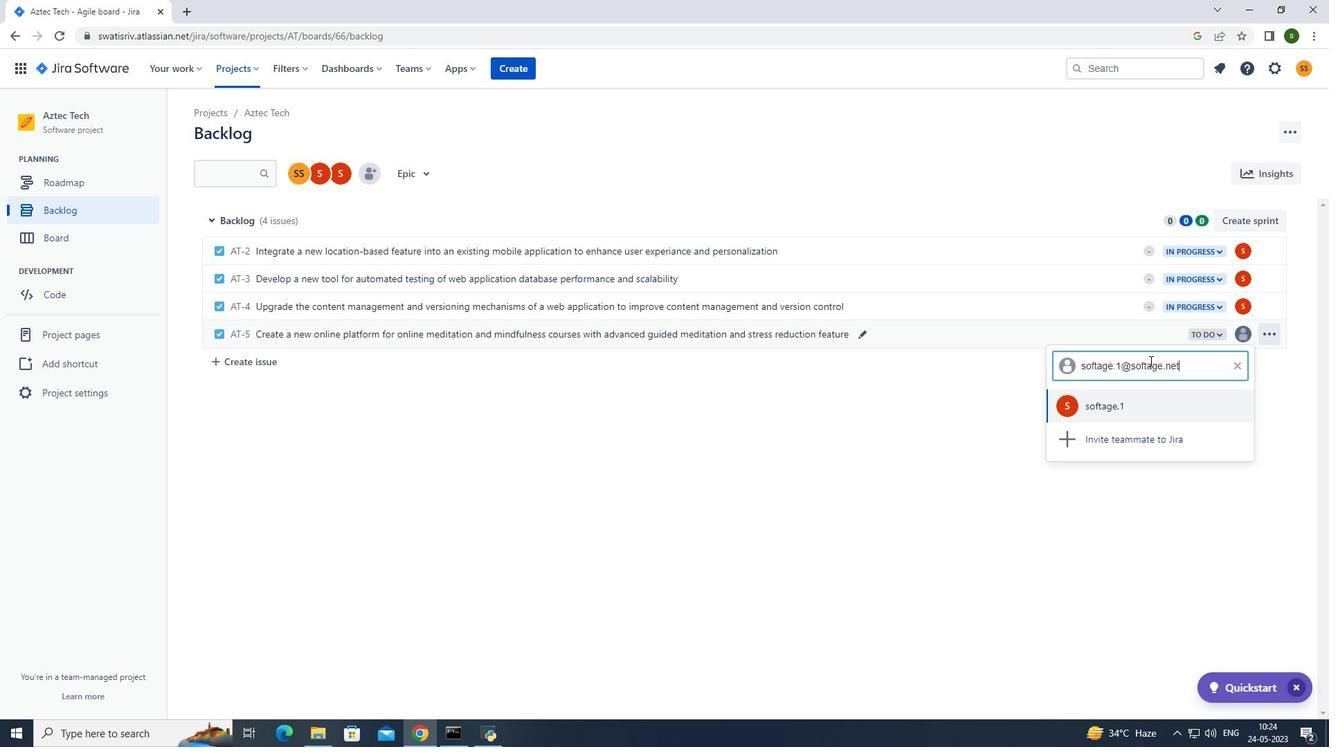 
Action: Mouse moved to (1200, 333)
Screenshot: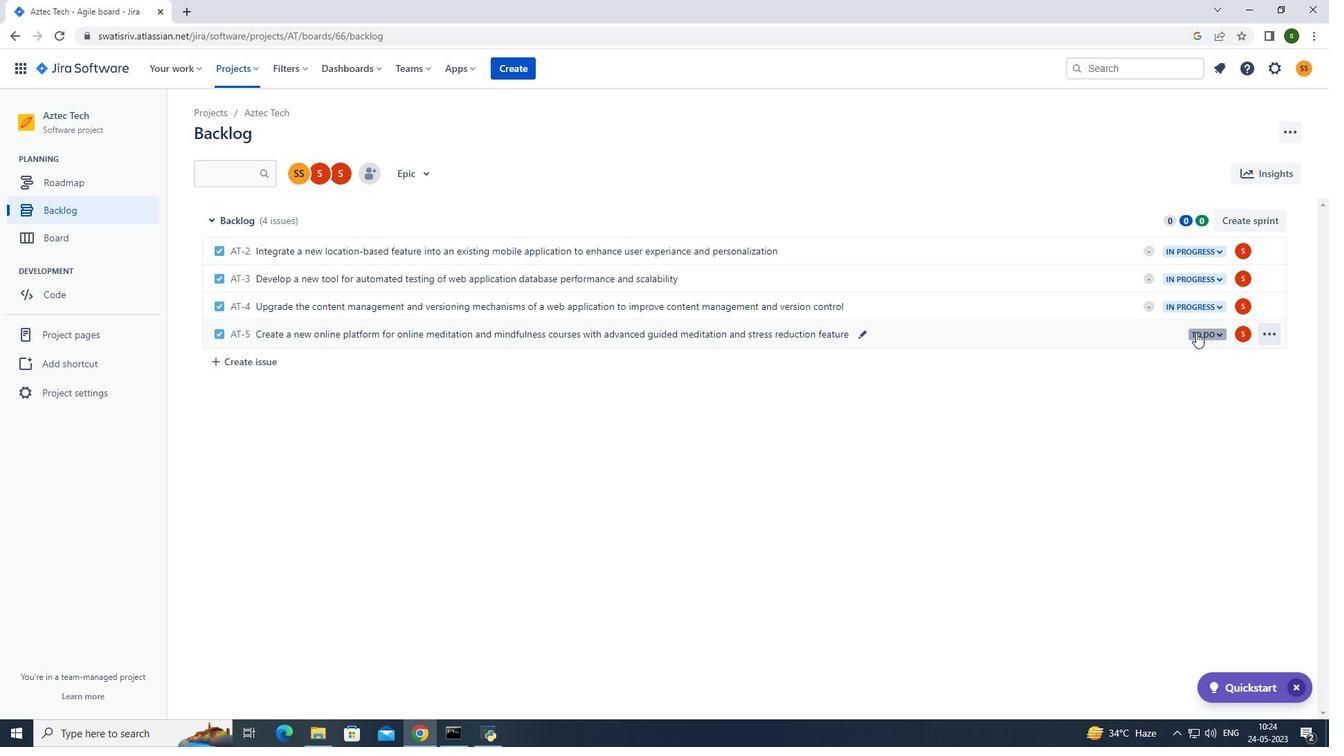 
Action: Mouse pressed left at (1200, 333)
Screenshot: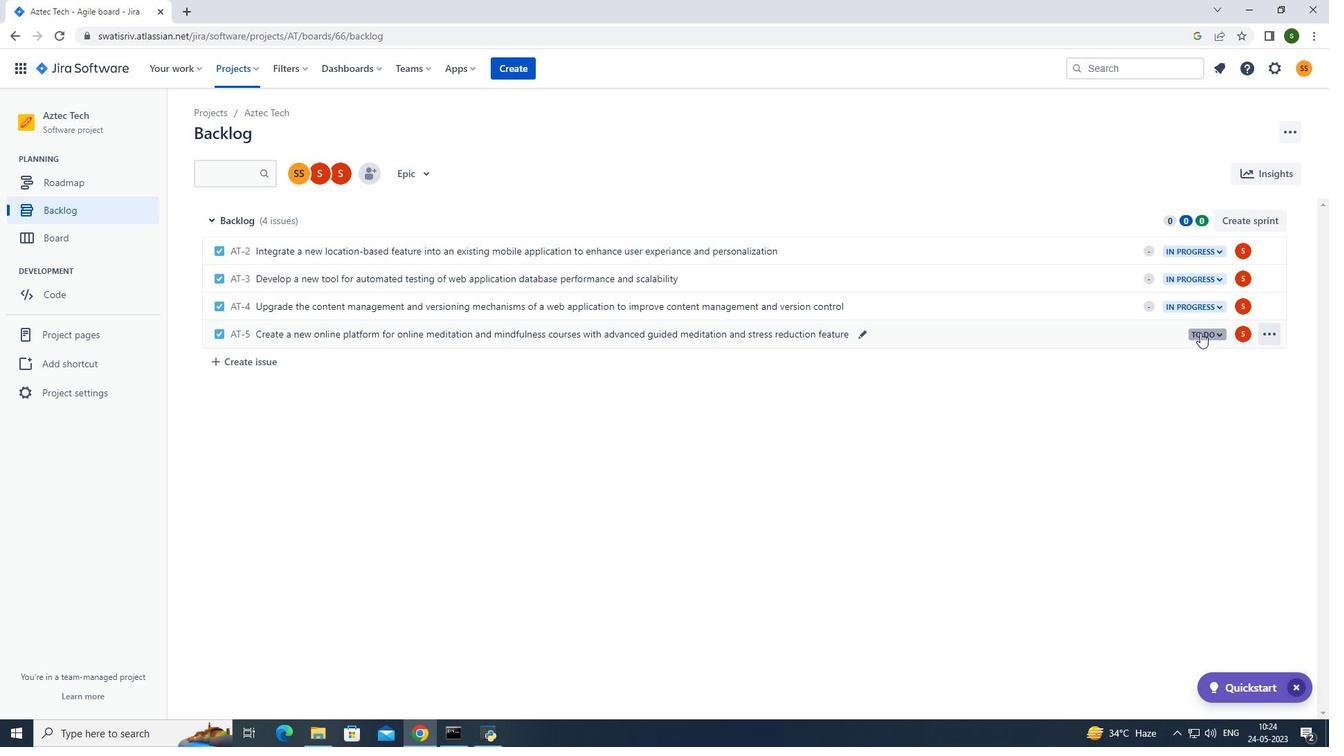
Action: Mouse moved to (1143, 364)
Screenshot: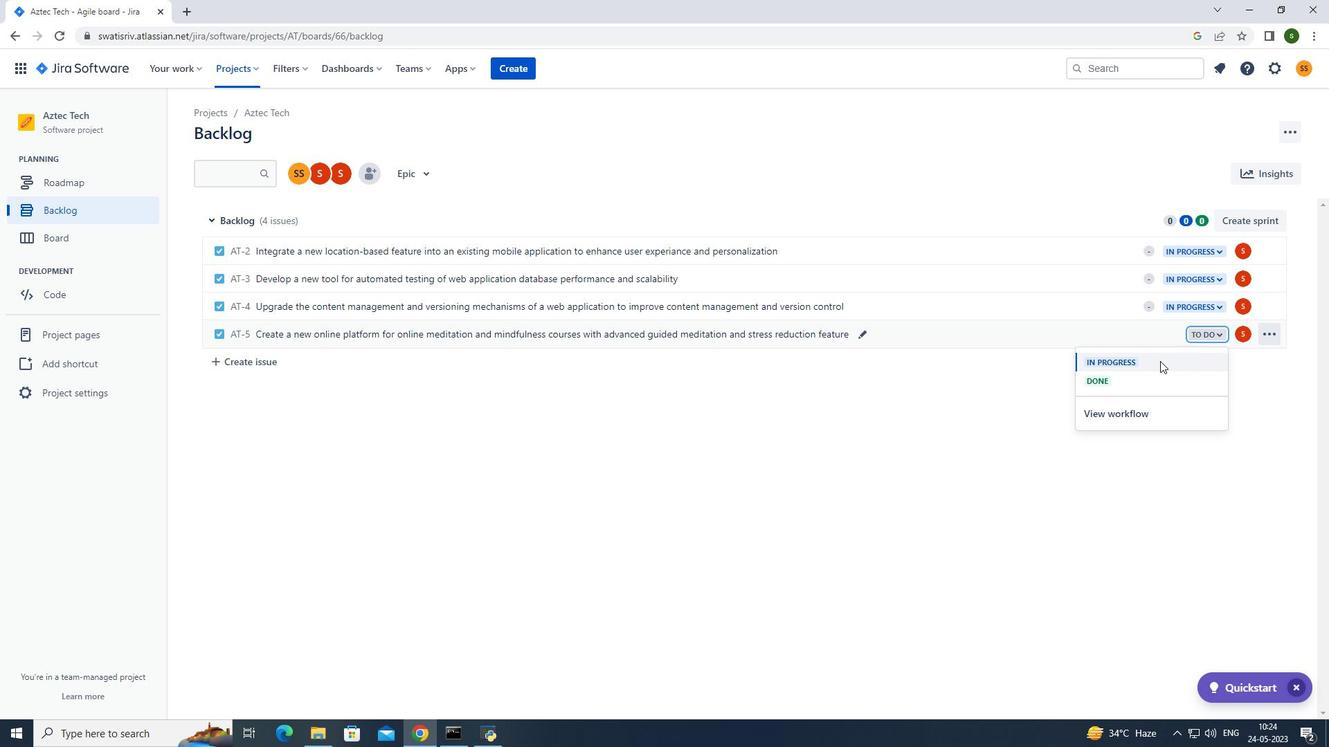 
Action: Mouse pressed left at (1143, 364)
Screenshot: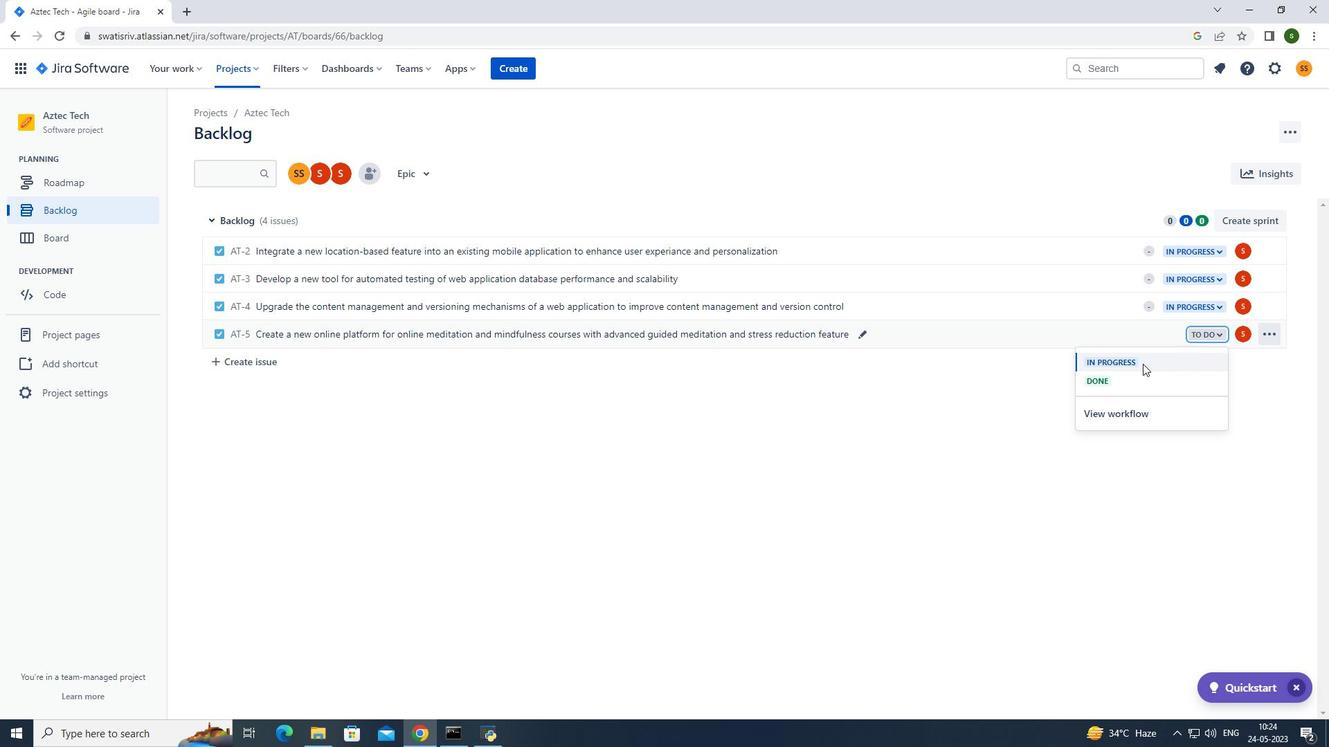 
Action: Mouse moved to (541, 501)
Screenshot: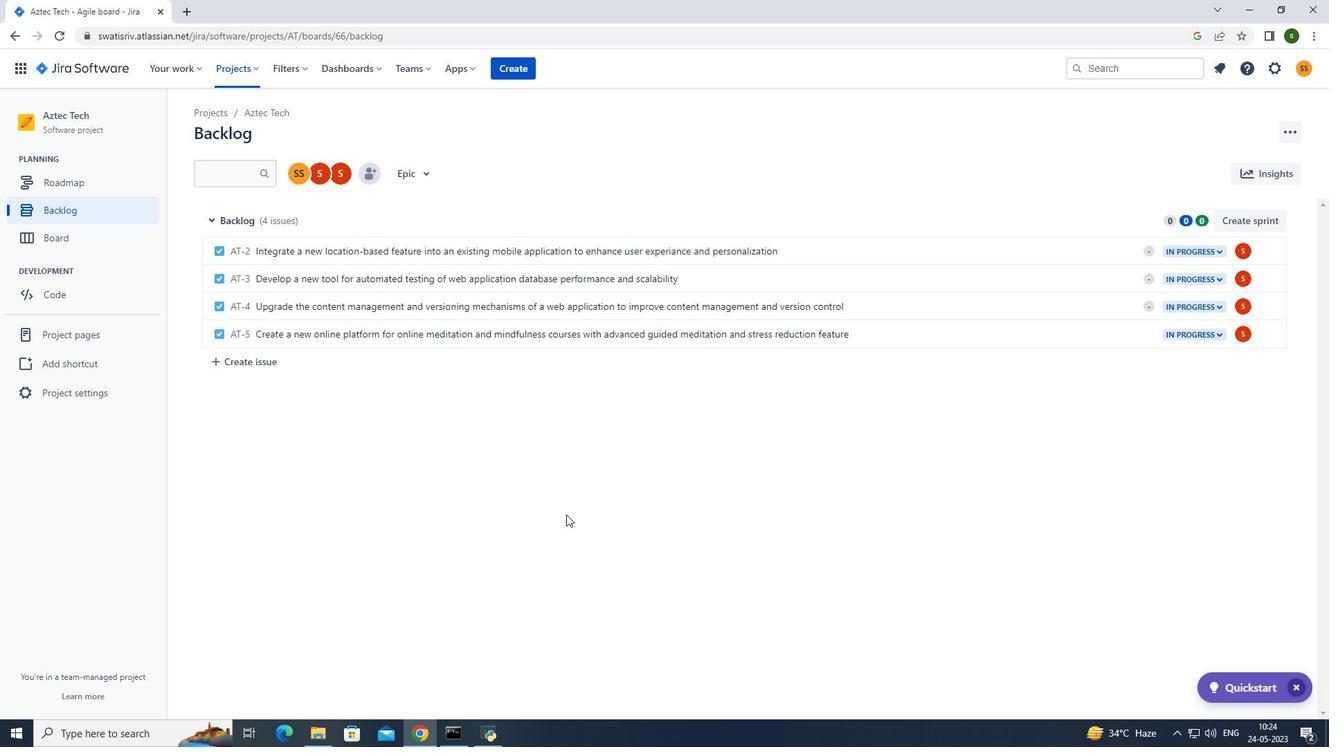 
